Task: Assign Person0000000140 as Assignee of Issue Issue0000000349 in Backlog  in Scrum Project Project0000000070 in Jira. Assign Person0000000140 as Assignee of Issue Issue0000000350 in Backlog  in Scrum Project Project0000000070 in Jira. Create a Sprint called Sprint0000000205 in Scrum Project Project0000000069 in Jira. Create a Sprint called Sprint0000000206 in Scrum Project Project0000000069 in Jira. Create a Sprint called Sprint0000000207 in Scrum Project Project0000000069 in Jira
Action: Mouse moved to (1025, 471)
Screenshot: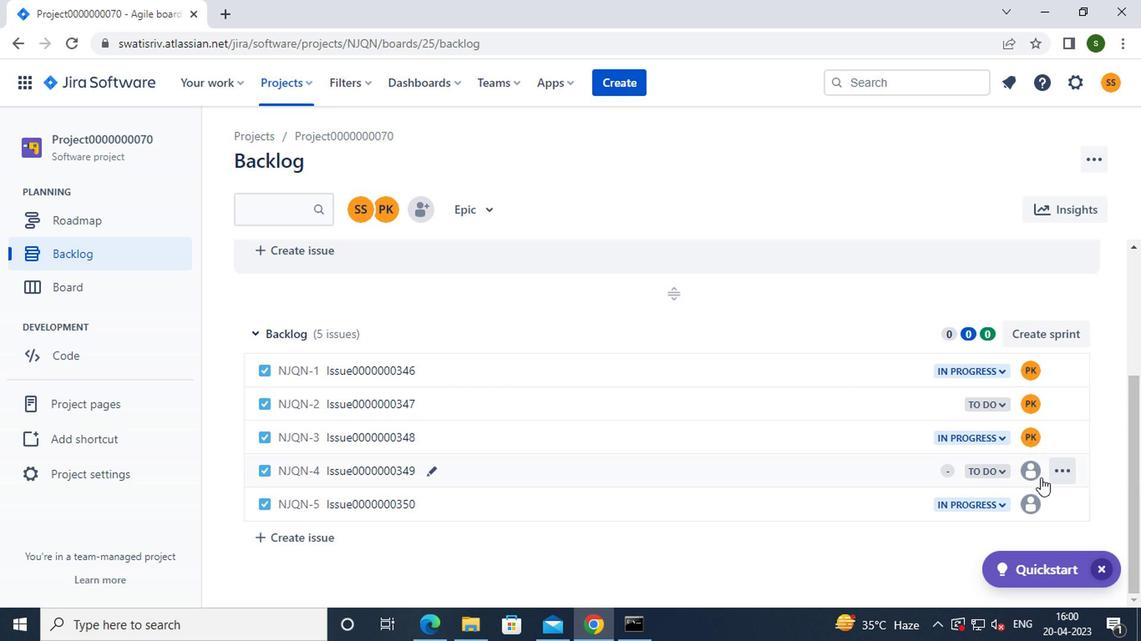 
Action: Mouse pressed left at (1025, 471)
Screenshot: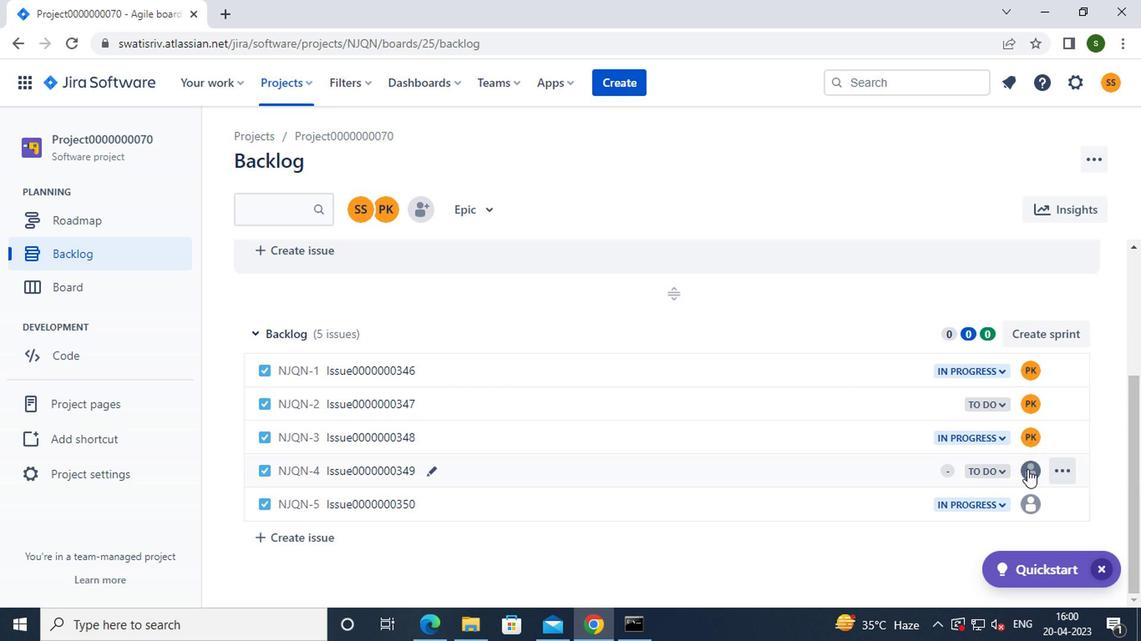 
Action: Mouse moved to (957, 480)
Screenshot: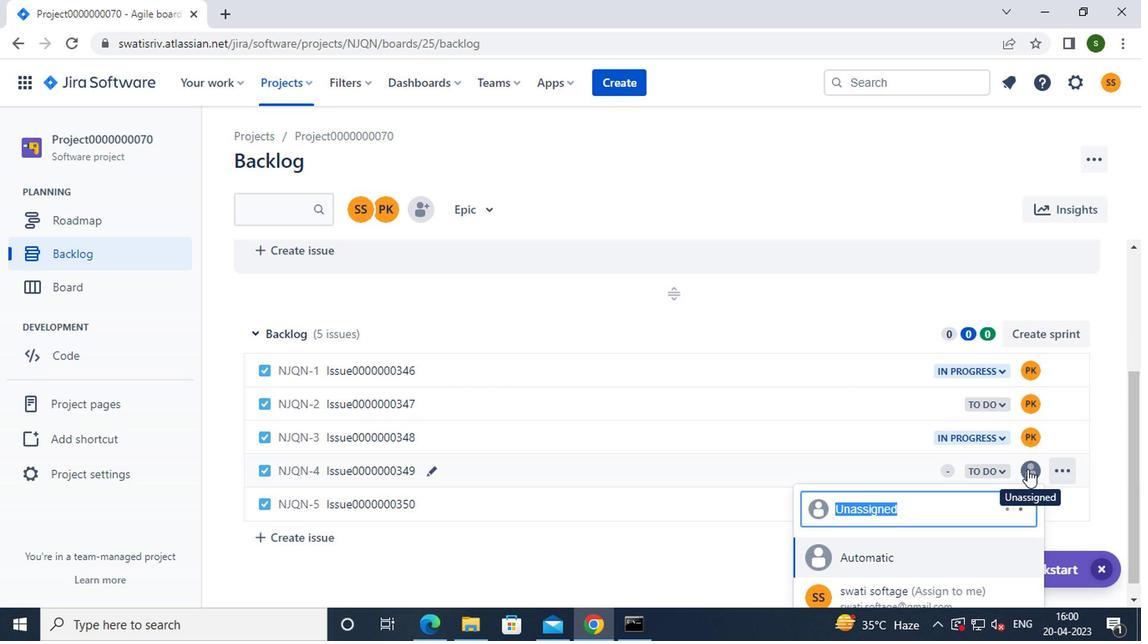 
Action: Mouse scrolled (957, 479) with delta (0, 0)
Screenshot: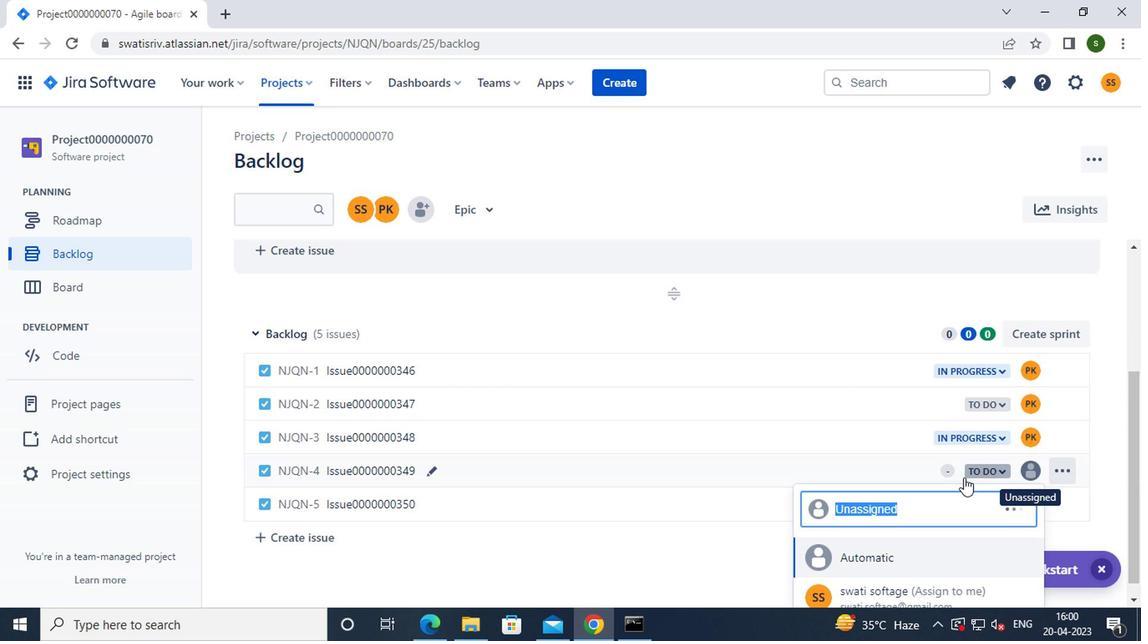 
Action: Mouse scrolled (957, 479) with delta (0, 0)
Screenshot: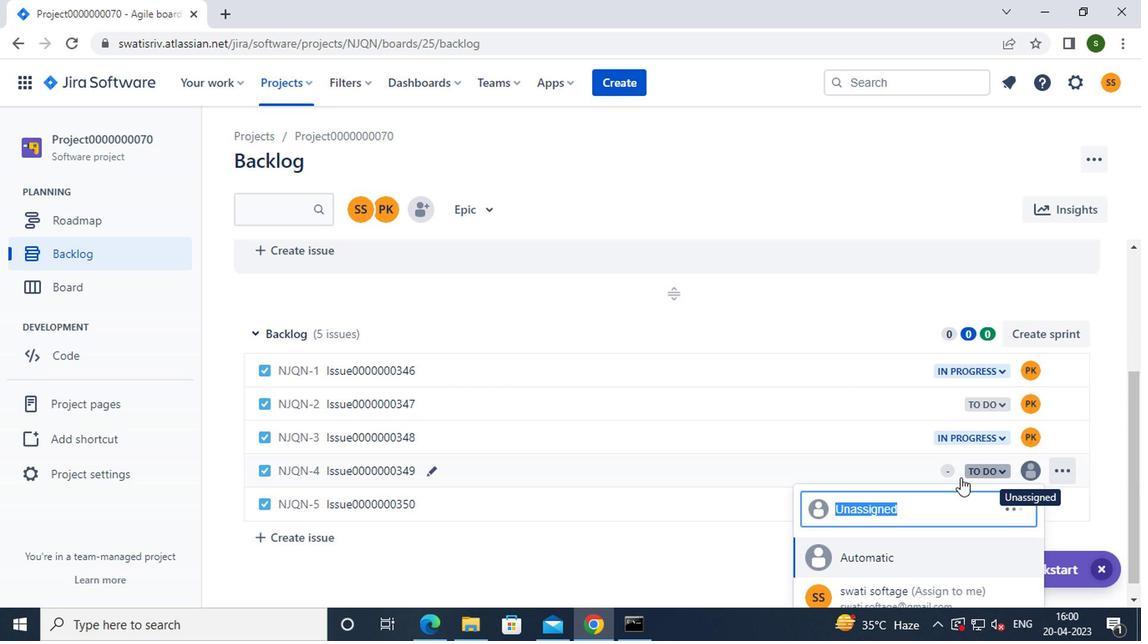 
Action: Mouse scrolled (957, 479) with delta (0, 0)
Screenshot: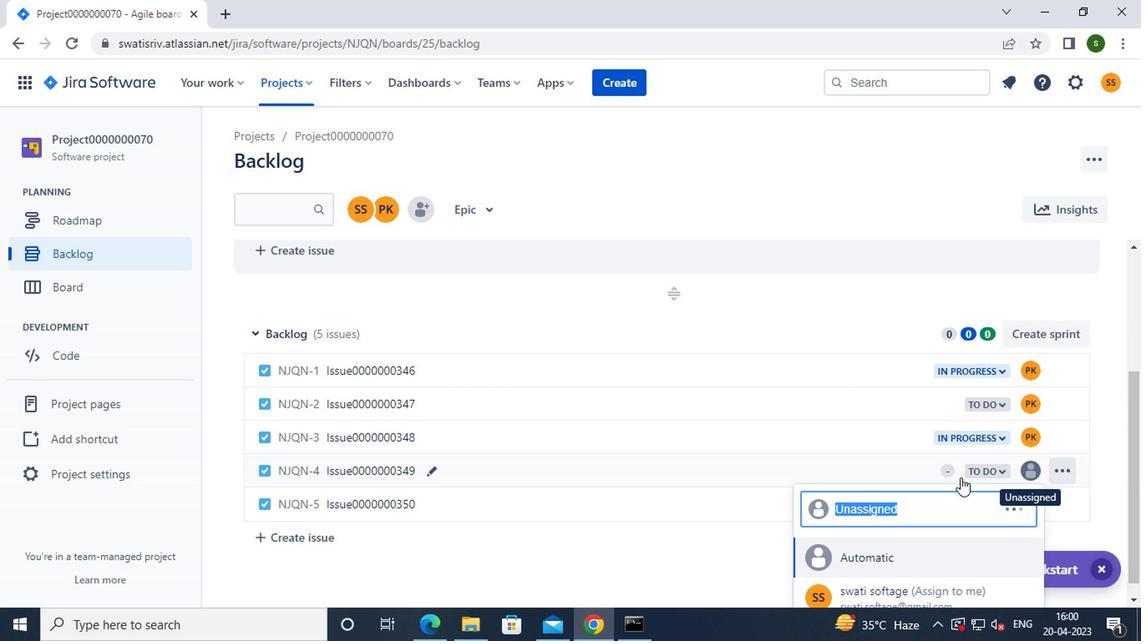 
Action: Mouse scrolled (957, 479) with delta (0, 0)
Screenshot: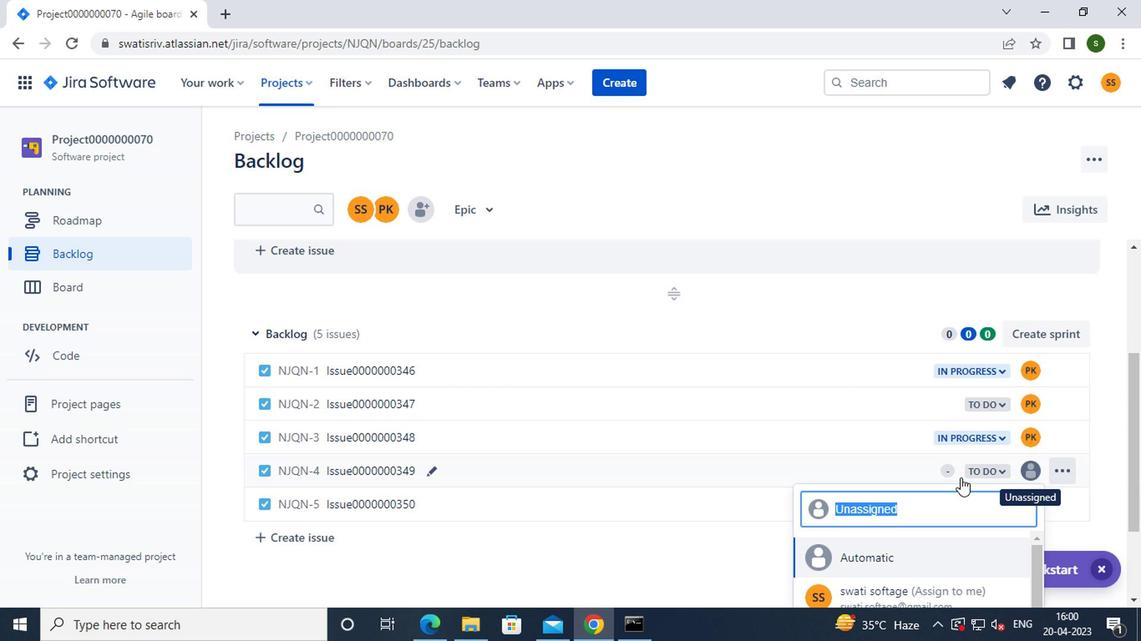 
Action: Mouse moved to (1034, 440)
Screenshot: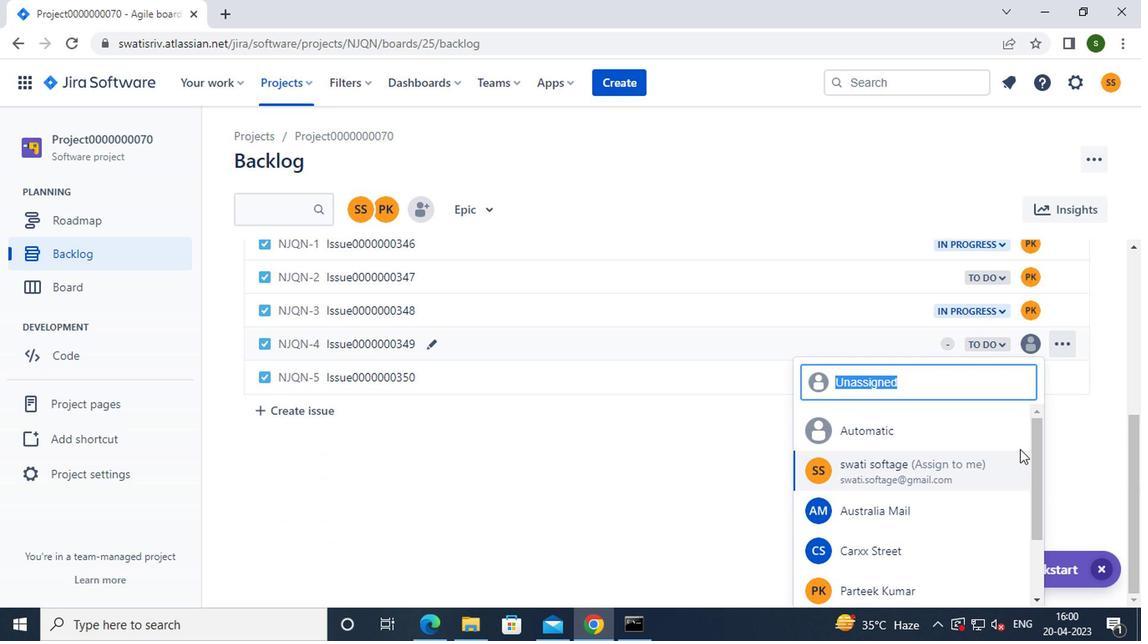 
Action: Mouse pressed left at (1034, 440)
Screenshot: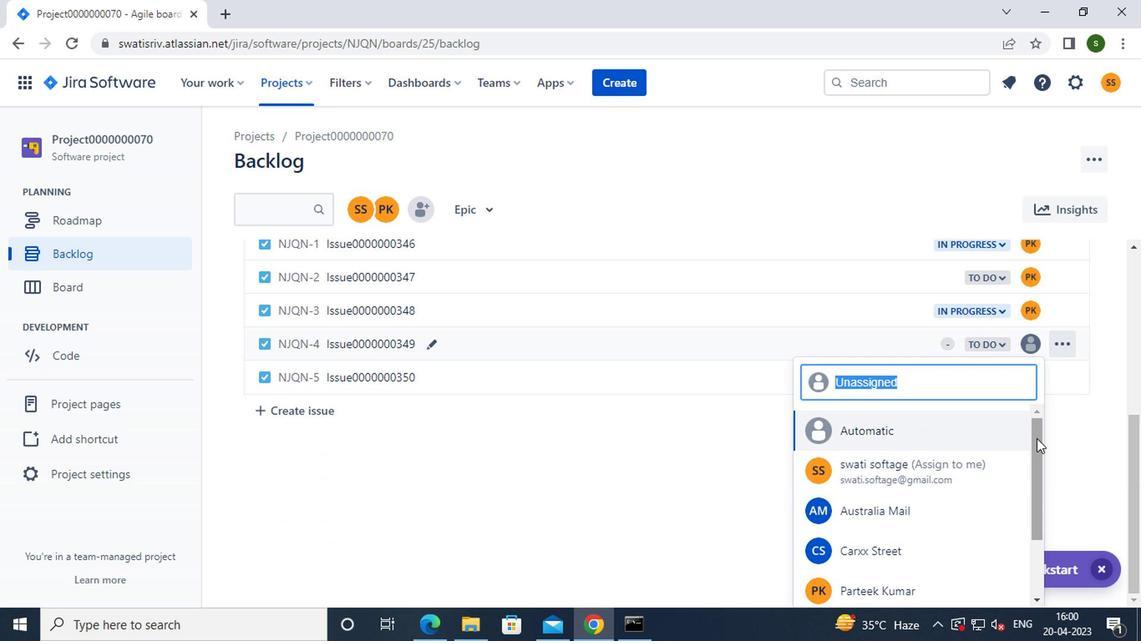 
Action: Mouse moved to (896, 578)
Screenshot: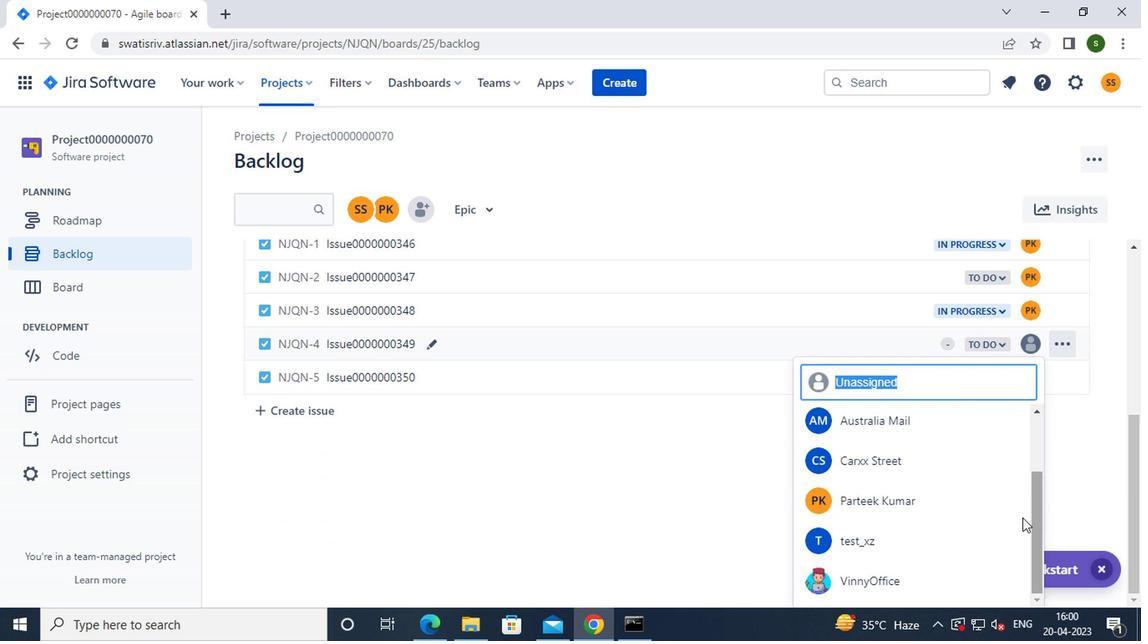
Action: Mouse pressed left at (896, 578)
Screenshot: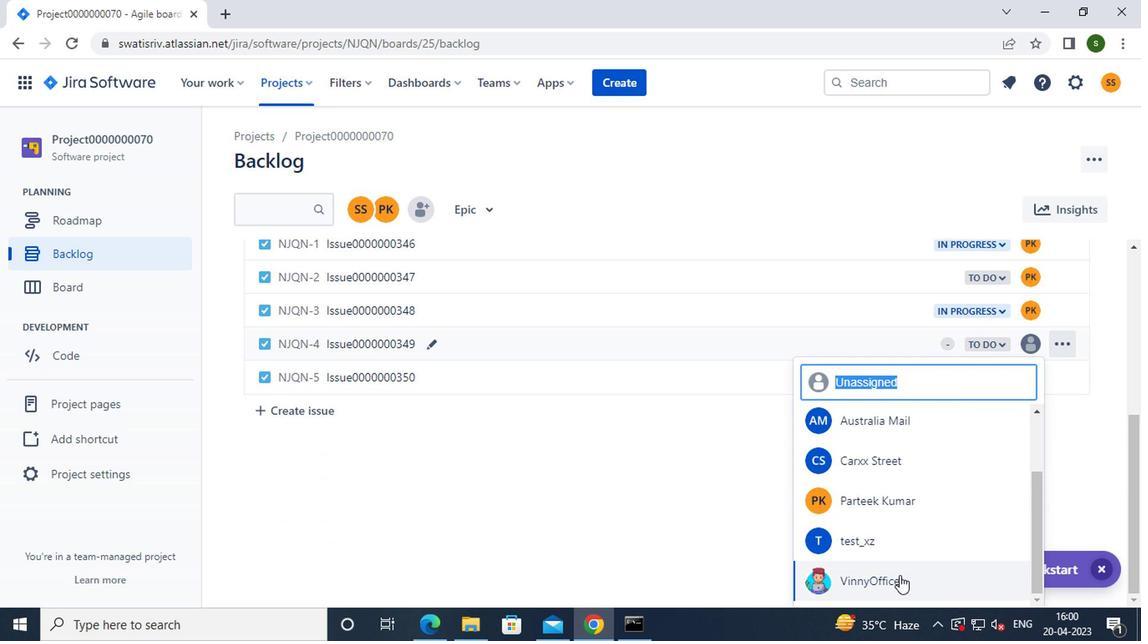 
Action: Mouse moved to (1029, 510)
Screenshot: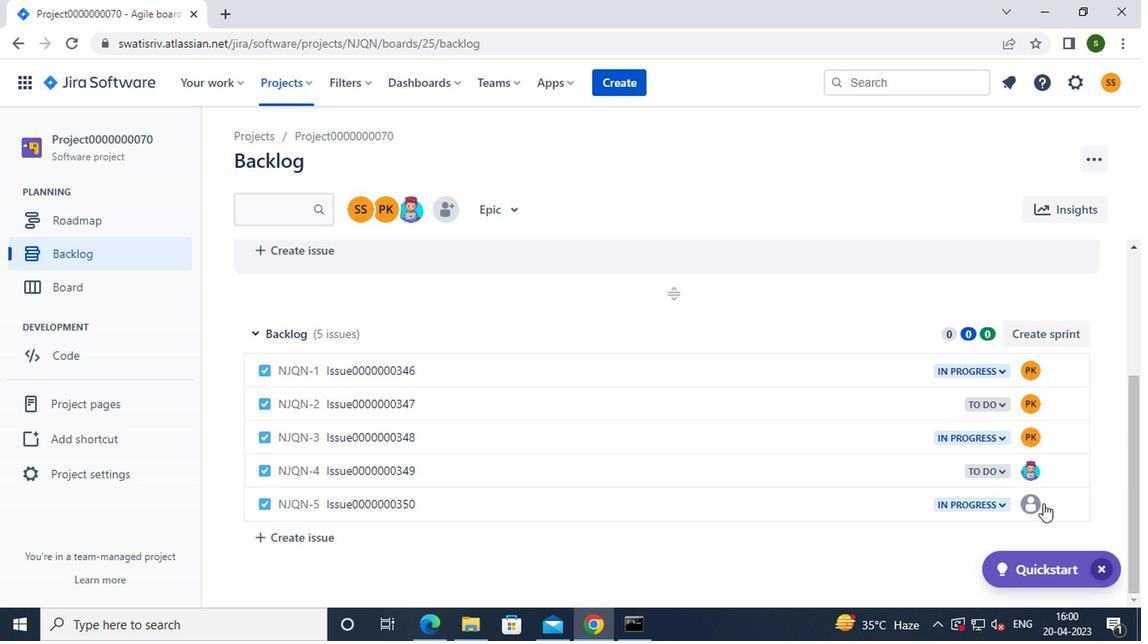 
Action: Mouse pressed left at (1029, 510)
Screenshot: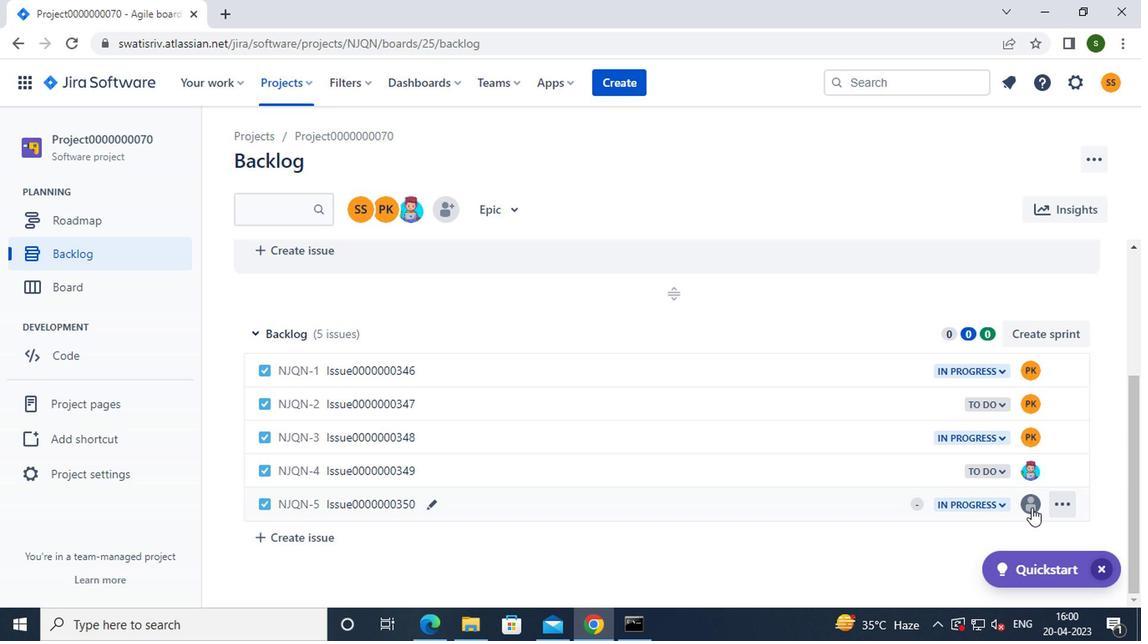 
Action: Mouse moved to (1138, 418)
Screenshot: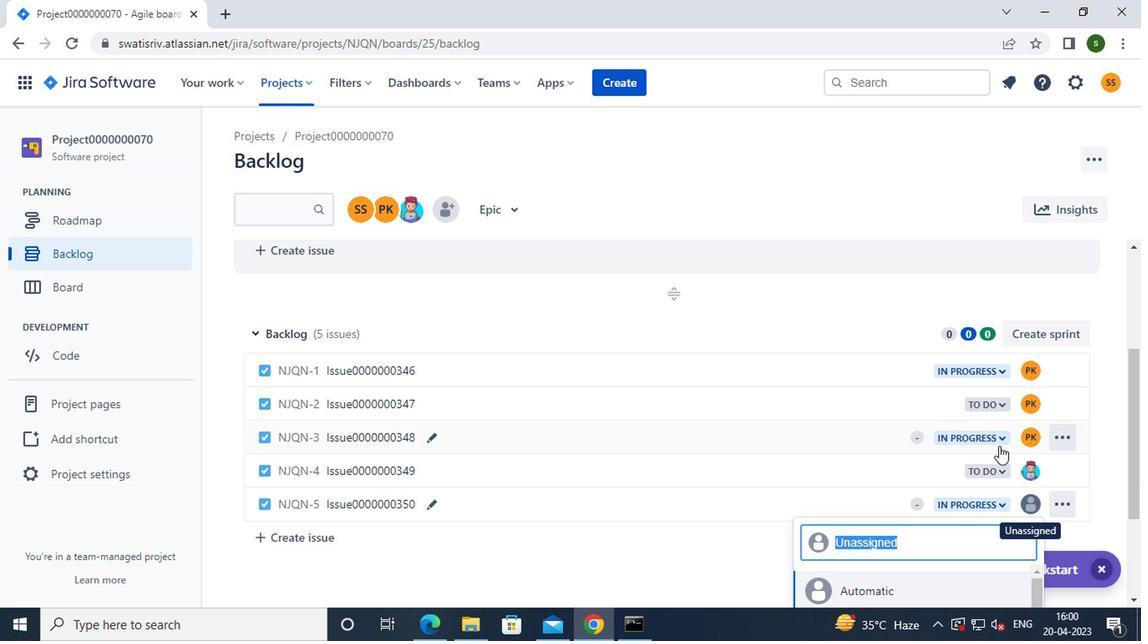 
Action: Mouse pressed left at (1138, 418)
Screenshot: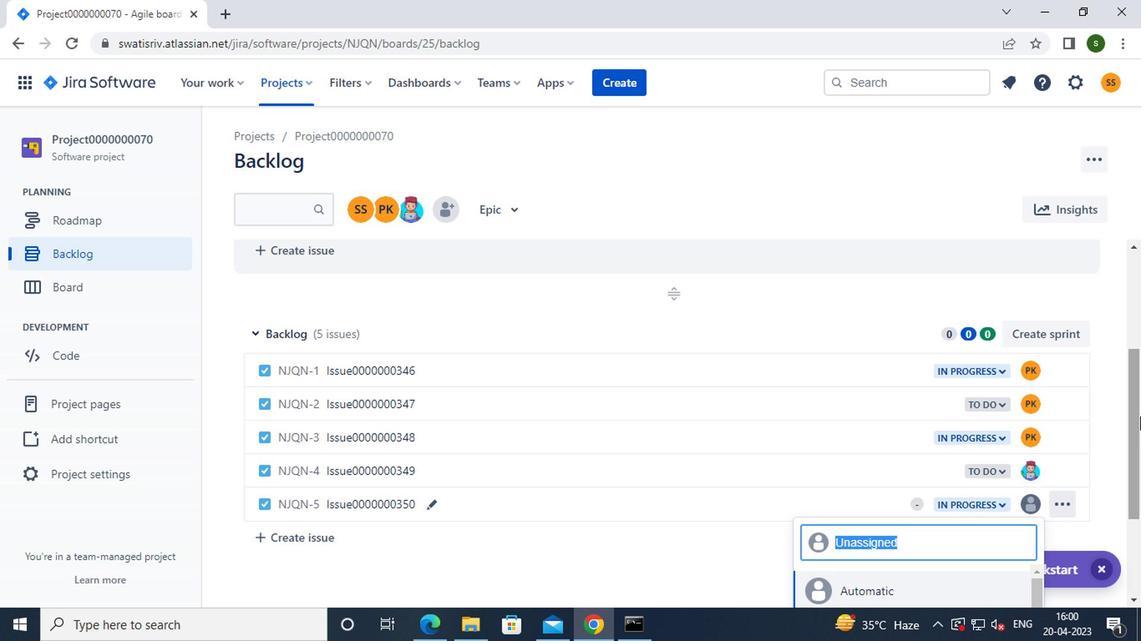 
Action: Mouse moved to (964, 518)
Screenshot: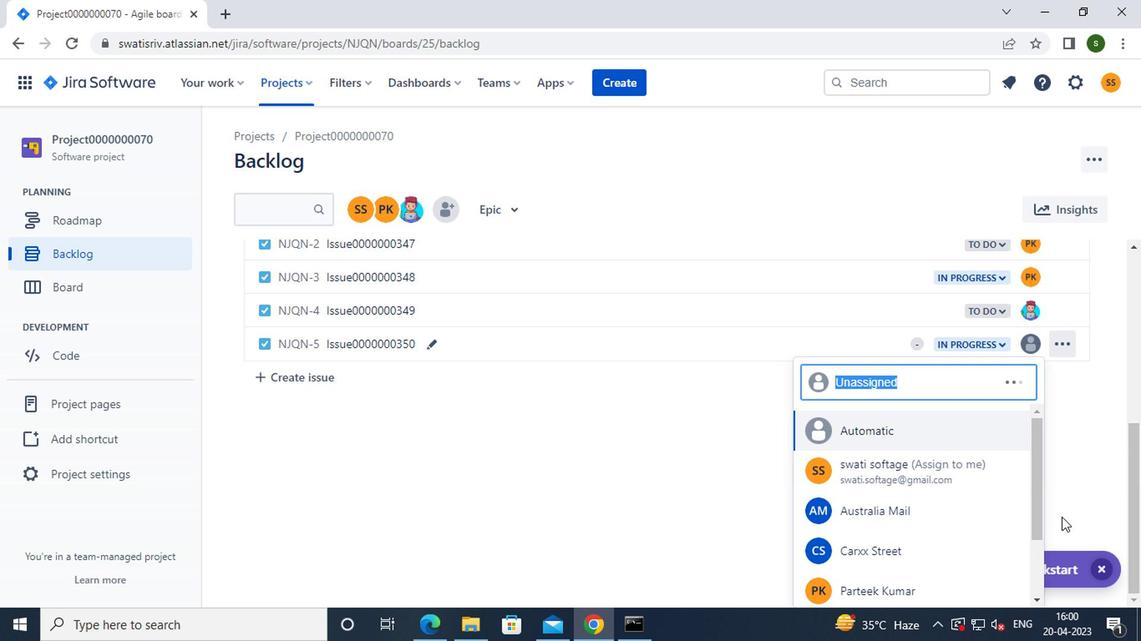 
Action: Mouse scrolled (964, 517) with delta (0, -1)
Screenshot: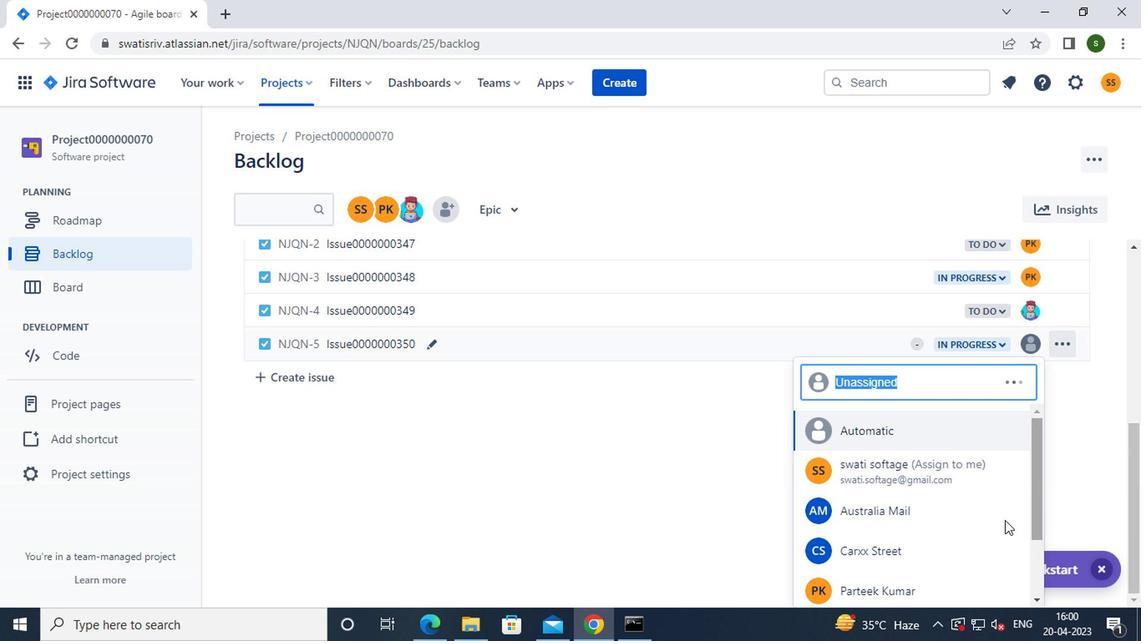 
Action: Mouse scrolled (964, 517) with delta (0, -1)
Screenshot: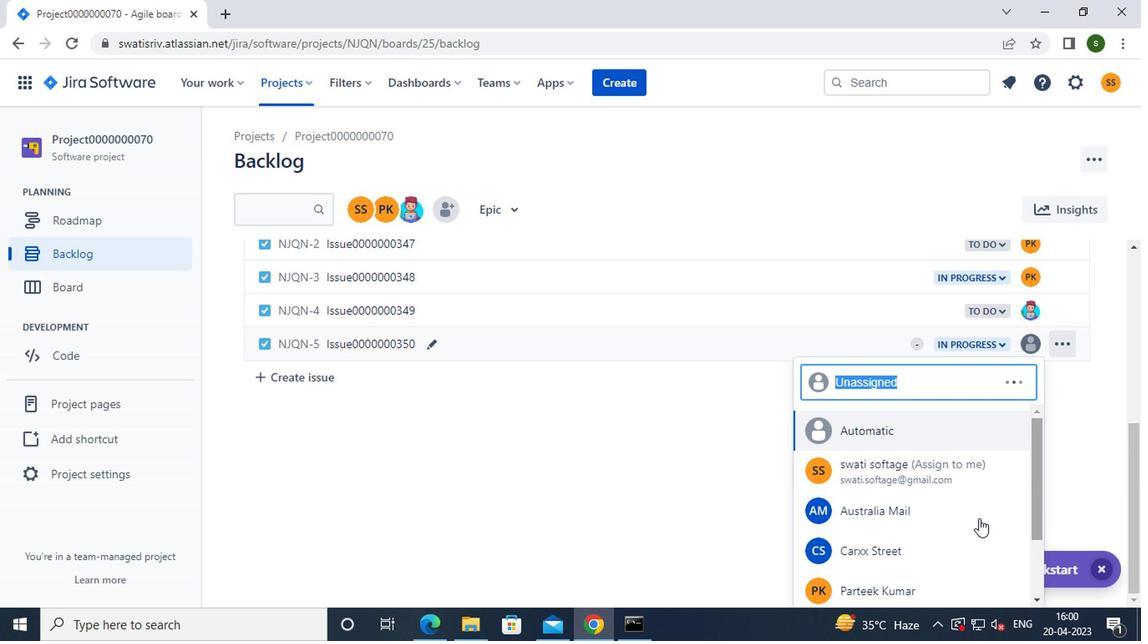 
Action: Mouse scrolled (964, 517) with delta (0, -1)
Screenshot: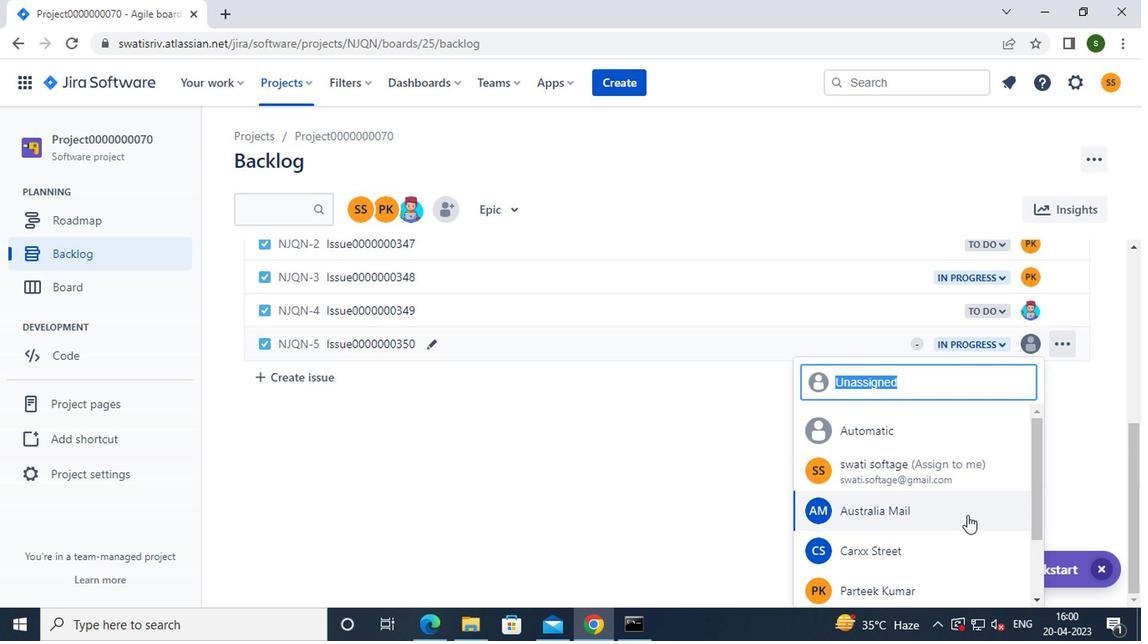 
Action: Mouse scrolled (964, 517) with delta (0, -1)
Screenshot: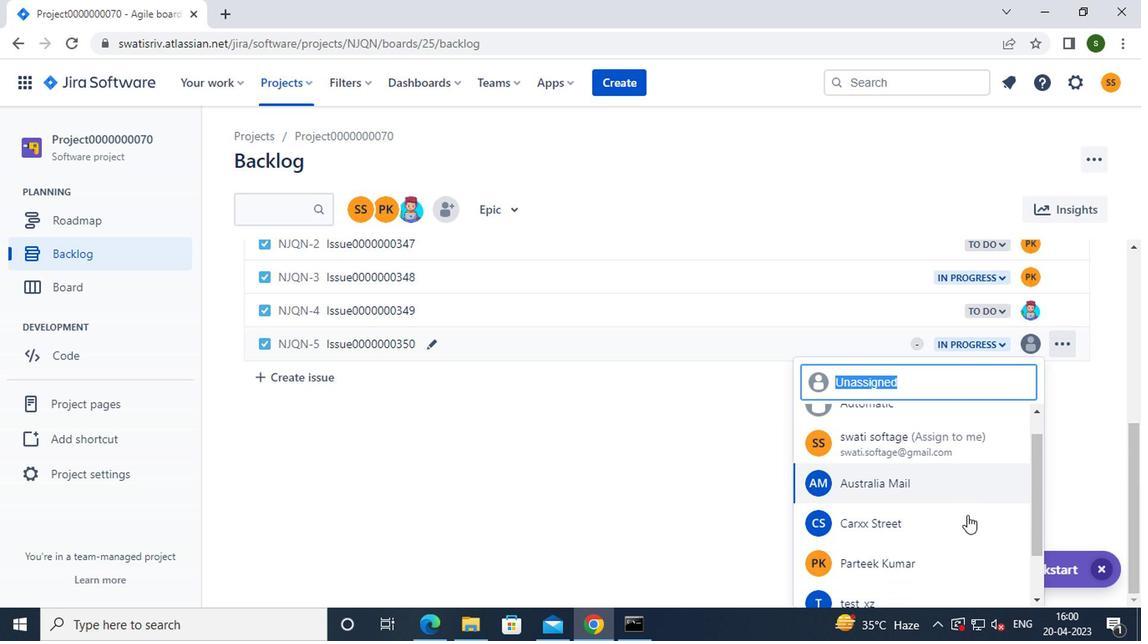
Action: Mouse scrolled (964, 517) with delta (0, -1)
Screenshot: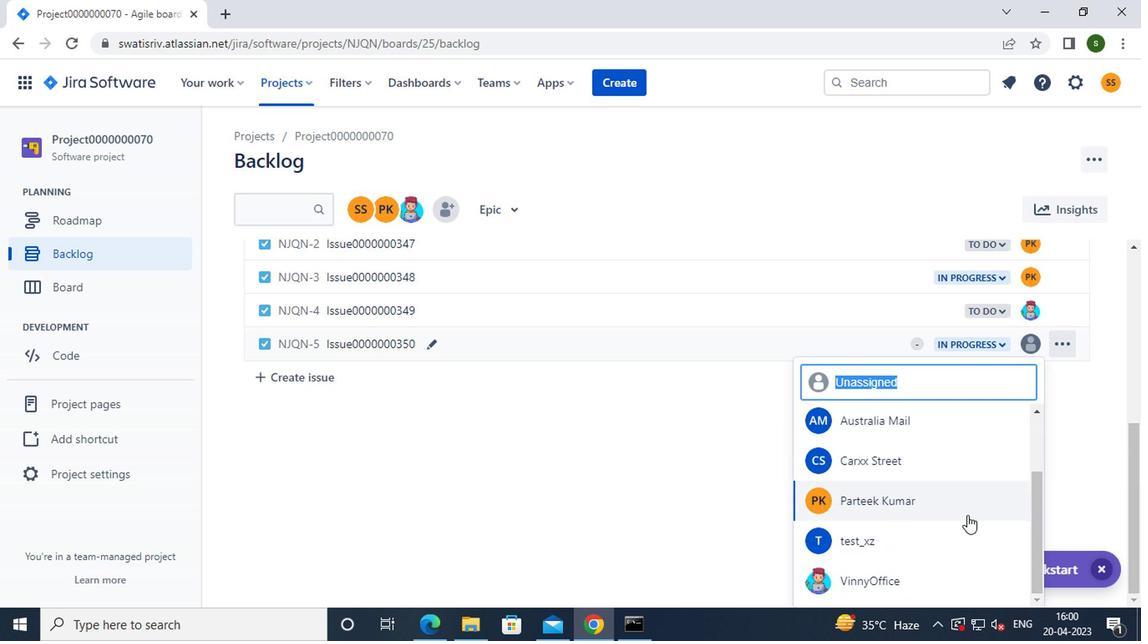 
Action: Mouse moved to (899, 586)
Screenshot: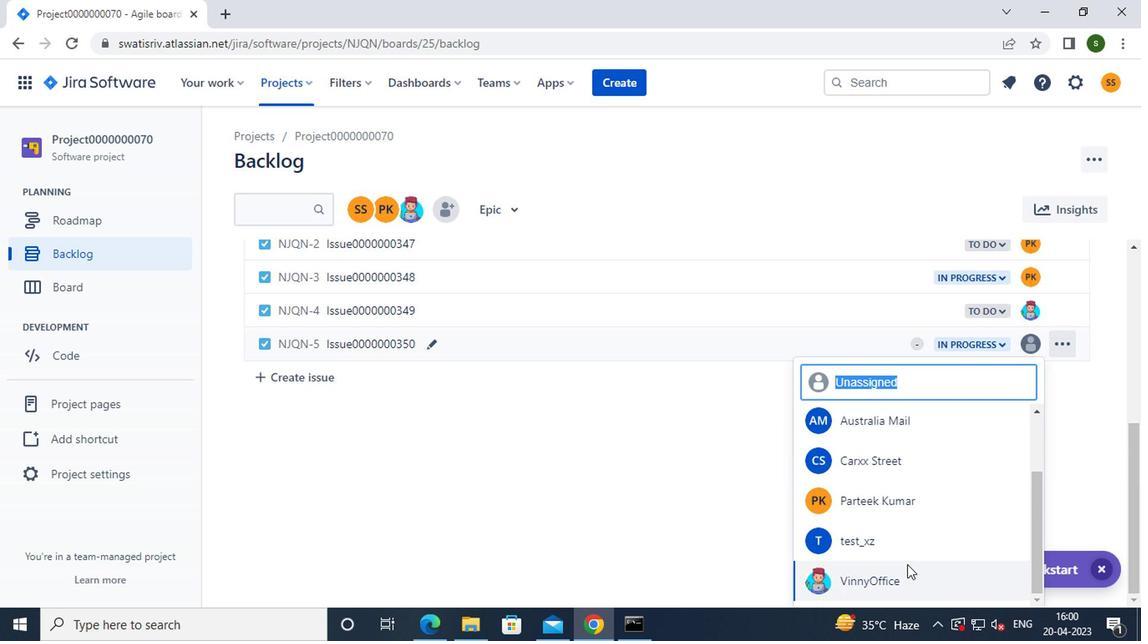
Action: Mouse pressed left at (899, 586)
Screenshot: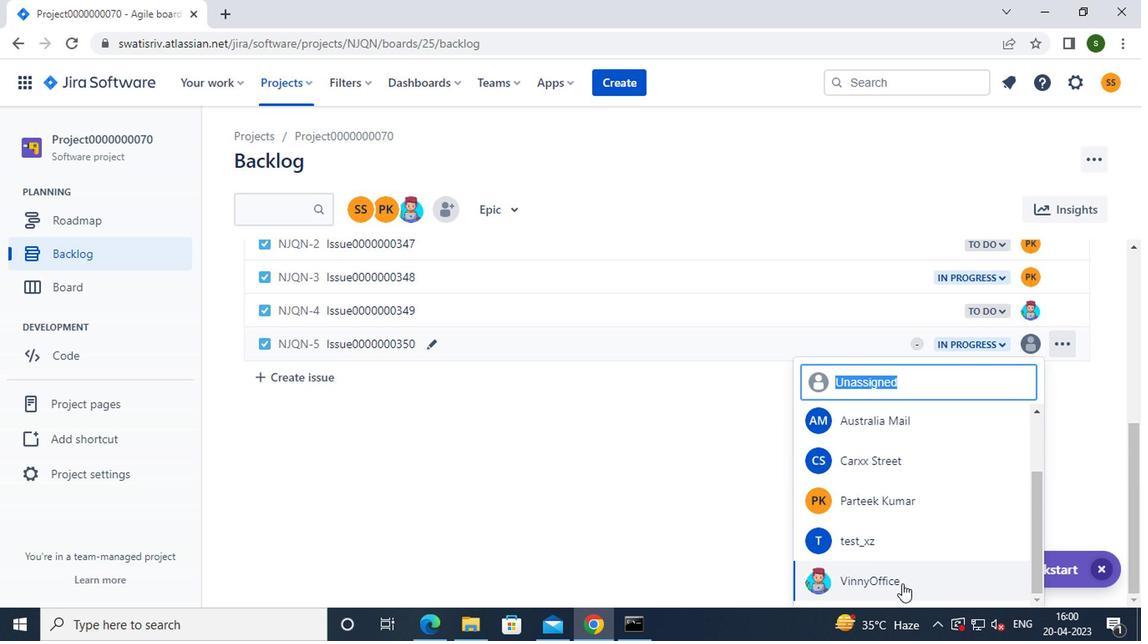 
Action: Mouse moved to (291, 88)
Screenshot: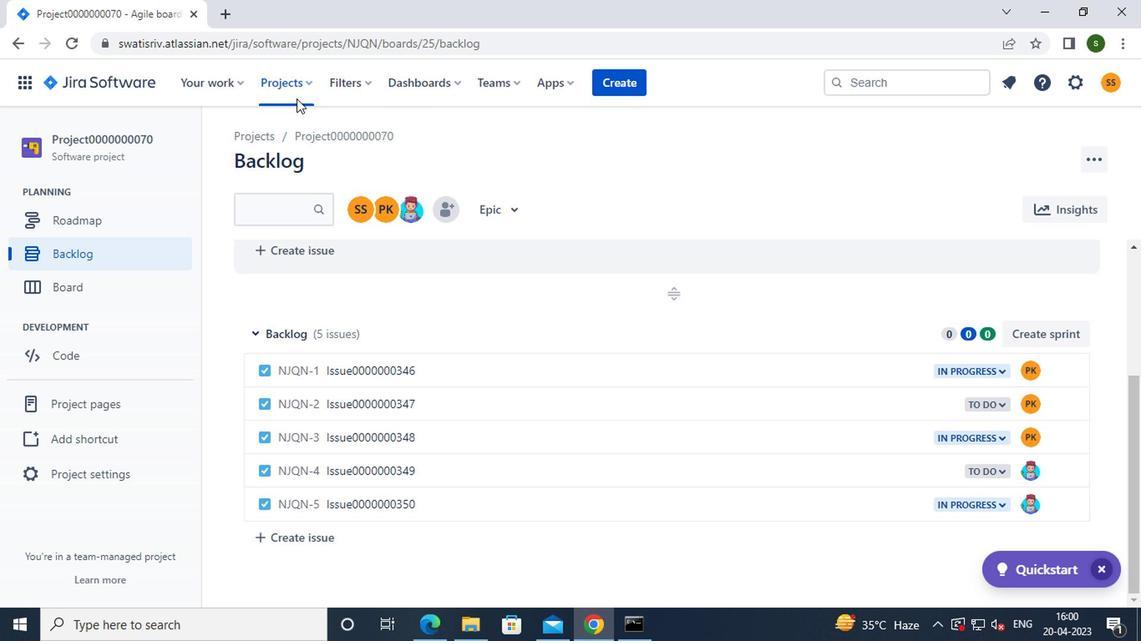 
Action: Mouse pressed left at (291, 88)
Screenshot: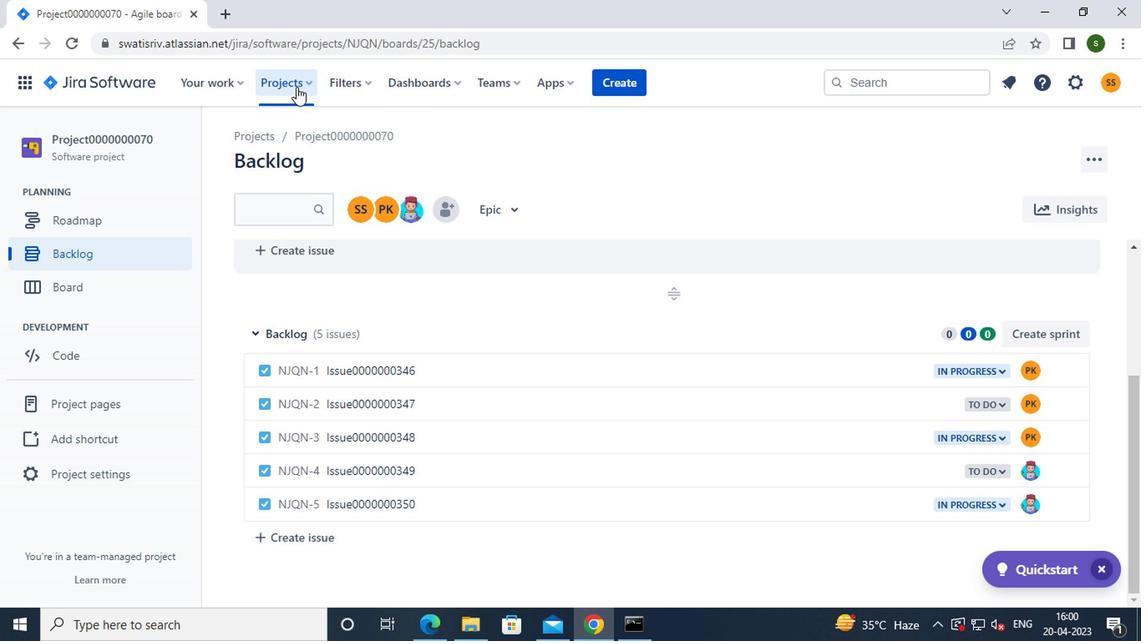 
Action: Mouse moved to (356, 207)
Screenshot: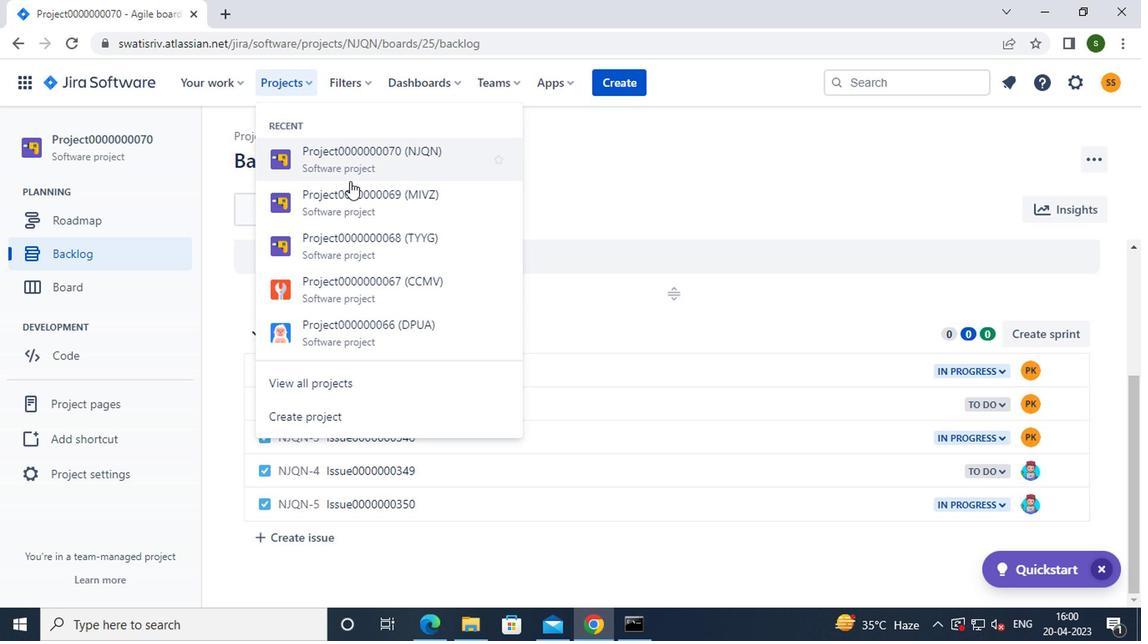 
Action: Mouse pressed left at (356, 207)
Screenshot: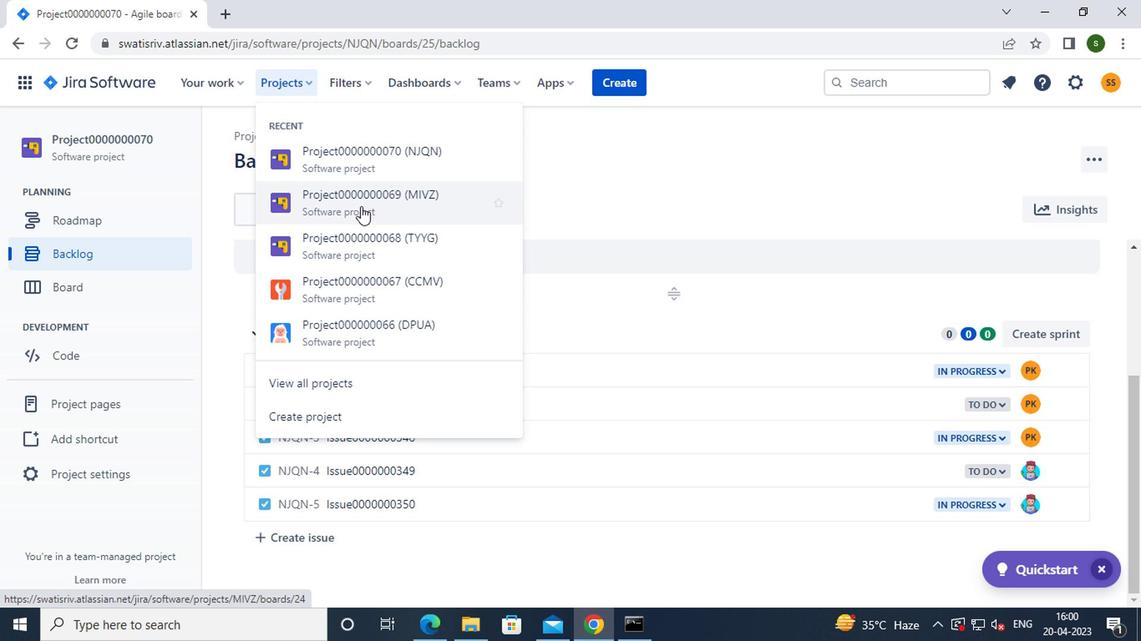 
Action: Mouse moved to (70, 252)
Screenshot: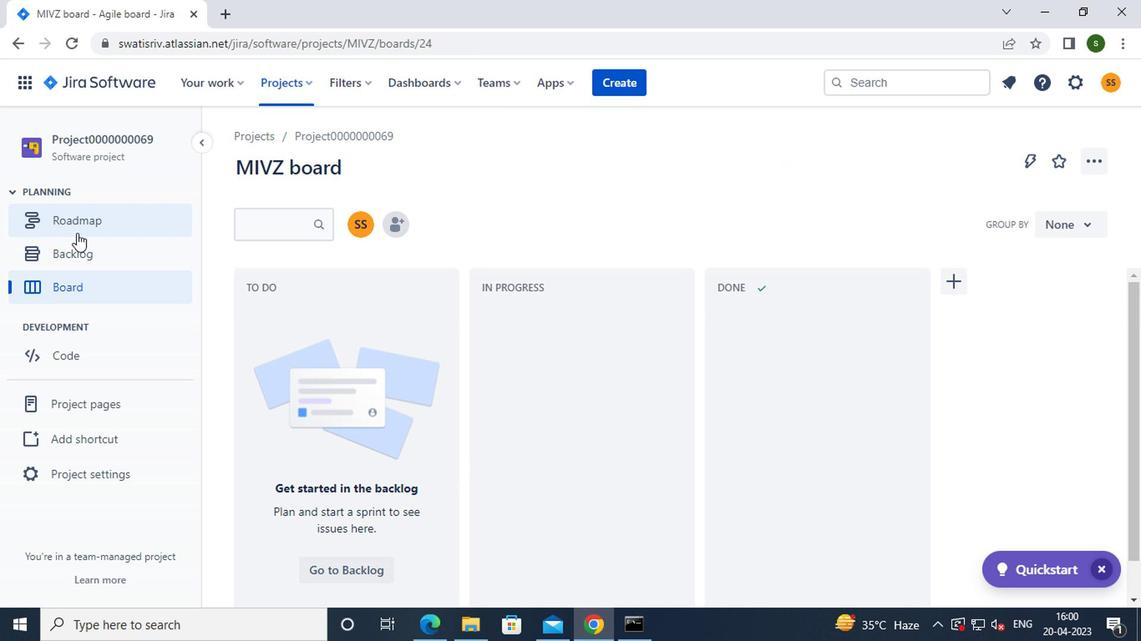 
Action: Mouse pressed left at (70, 252)
Screenshot: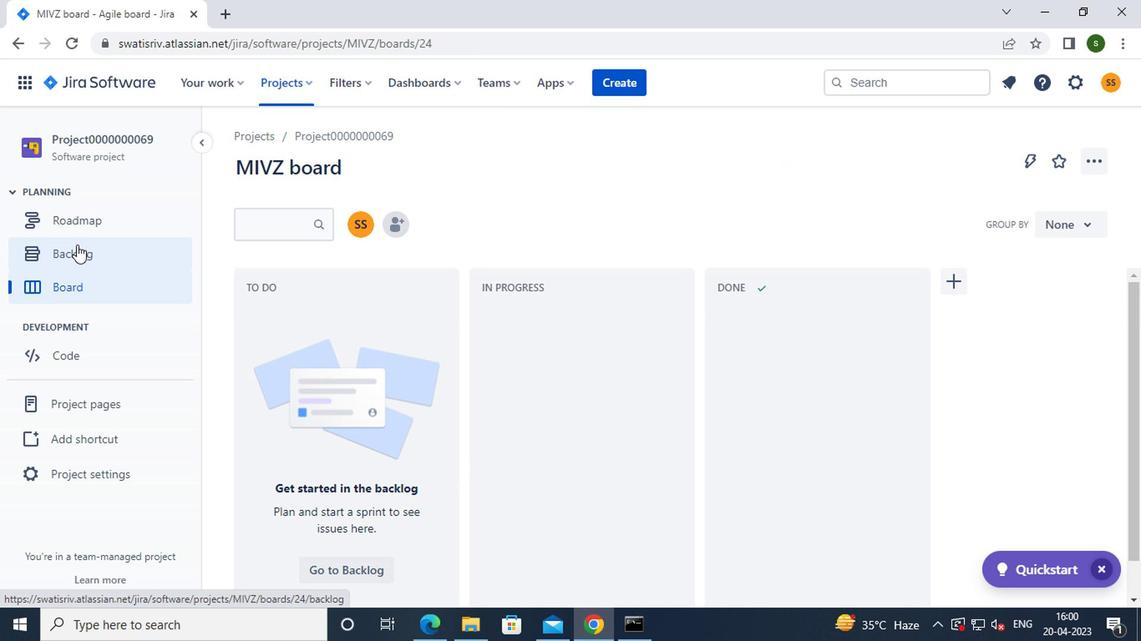 
Action: Mouse moved to (1050, 541)
Screenshot: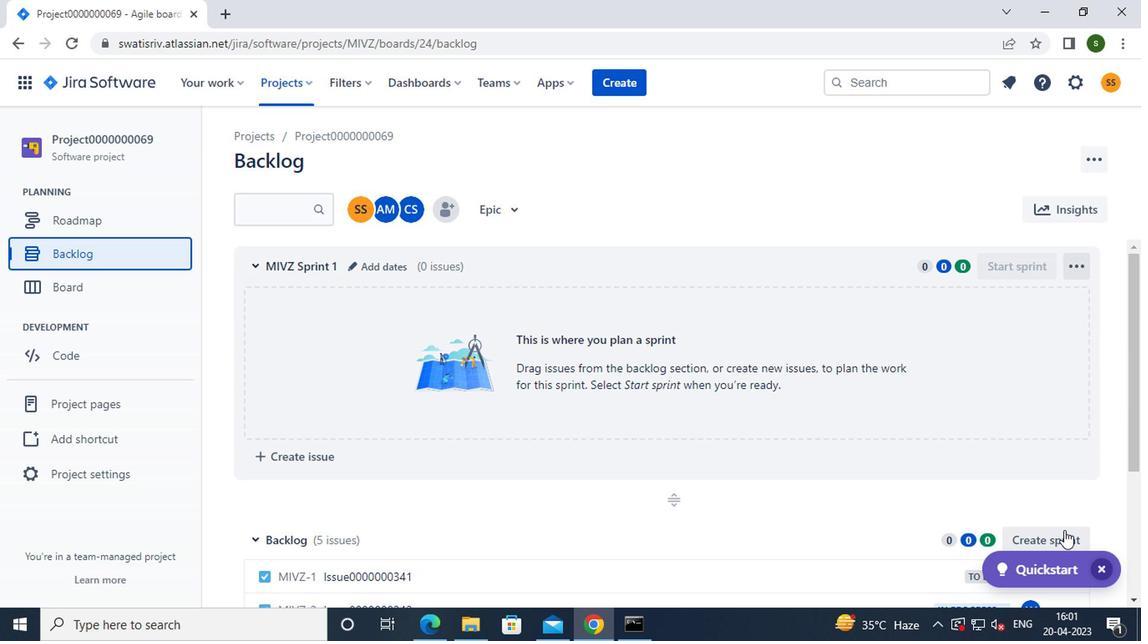 
Action: Mouse pressed left at (1050, 541)
Screenshot: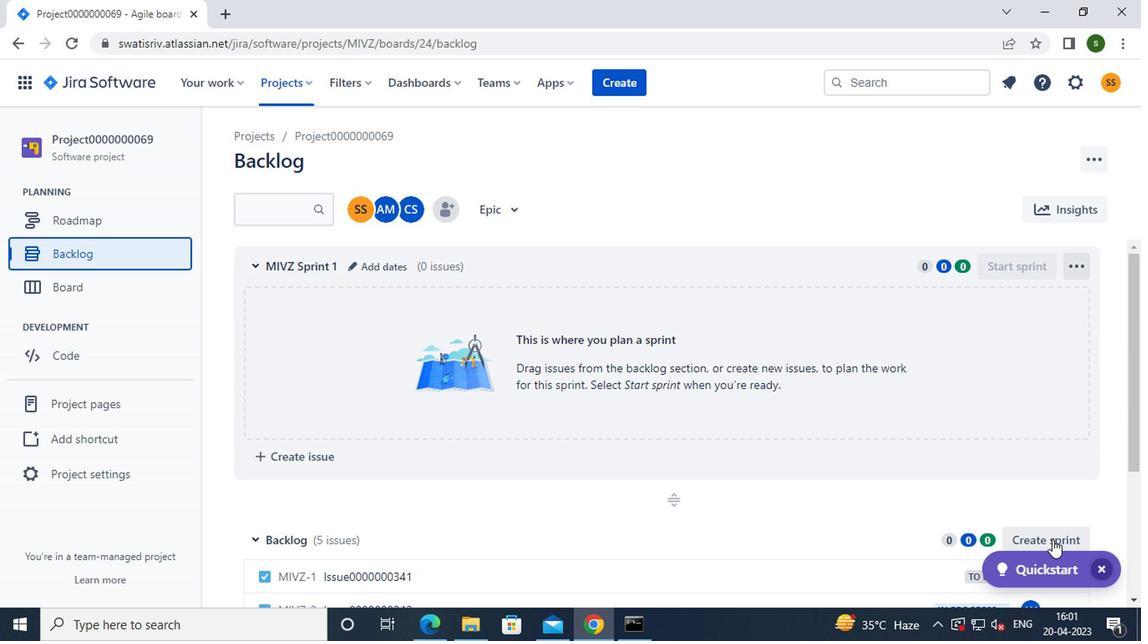 
Action: Mouse moved to (1072, 541)
Screenshot: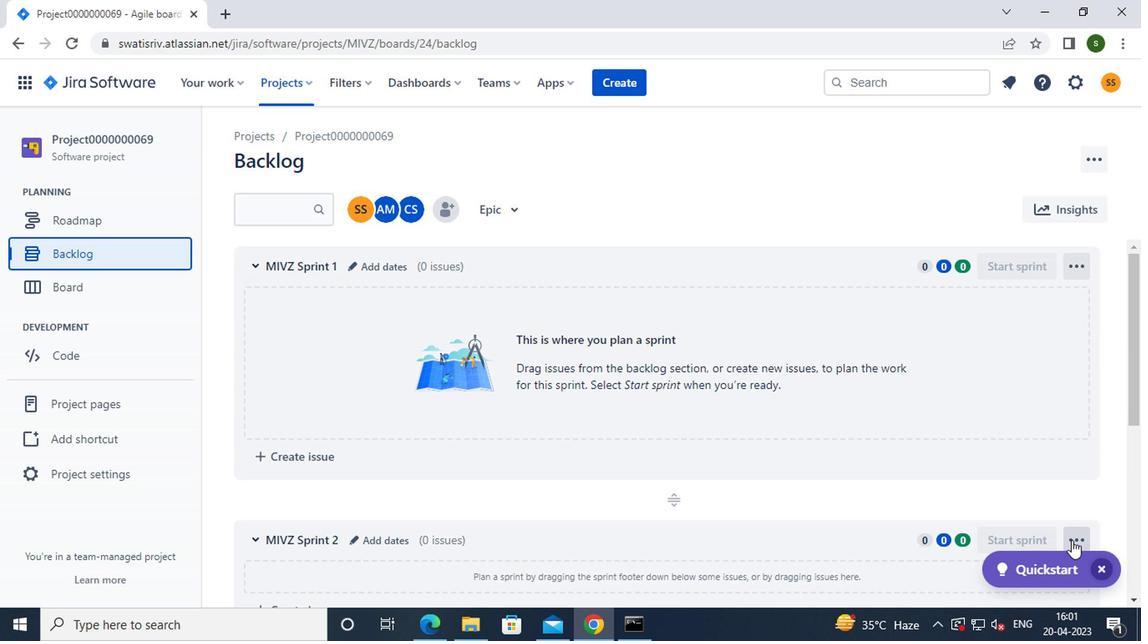 
Action: Mouse pressed left at (1072, 541)
Screenshot: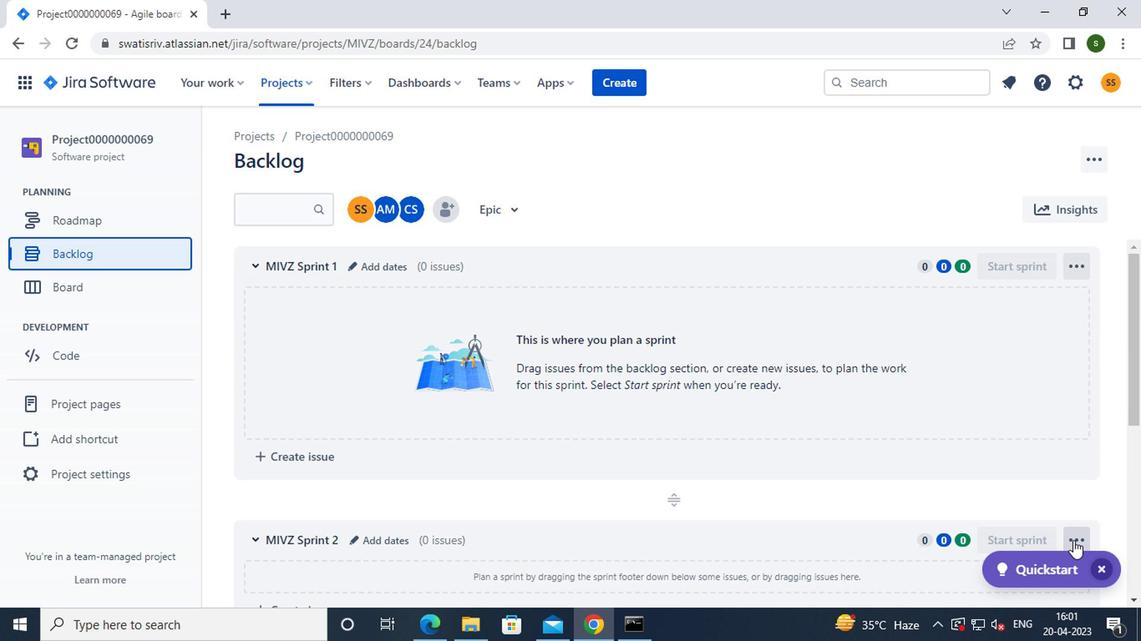 
Action: Mouse moved to (1039, 486)
Screenshot: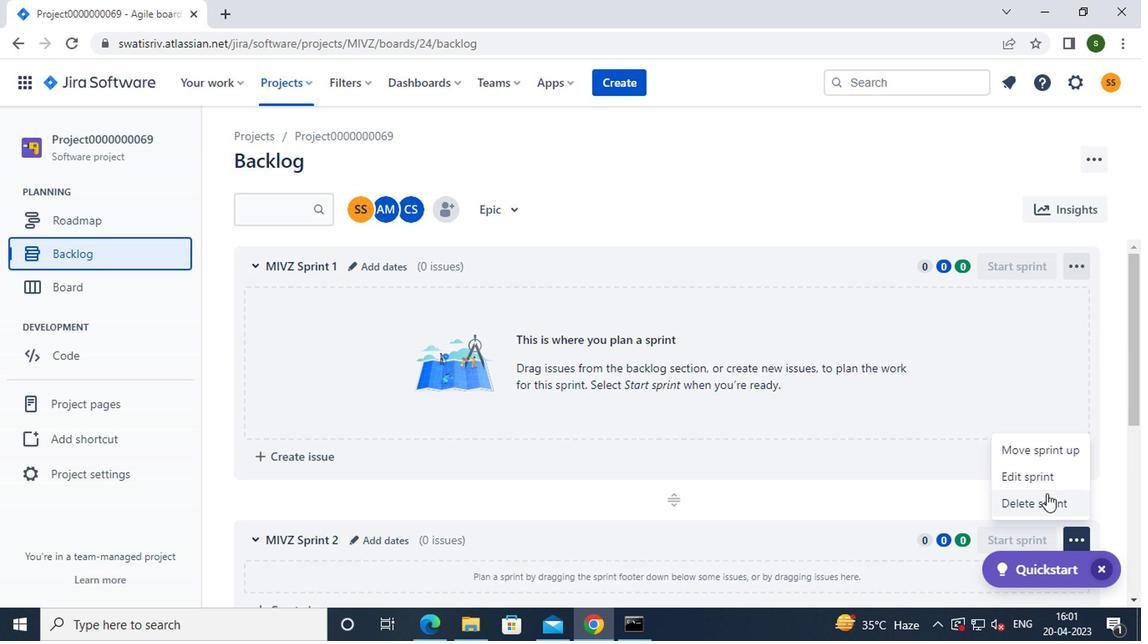 
Action: Mouse pressed left at (1039, 486)
Screenshot: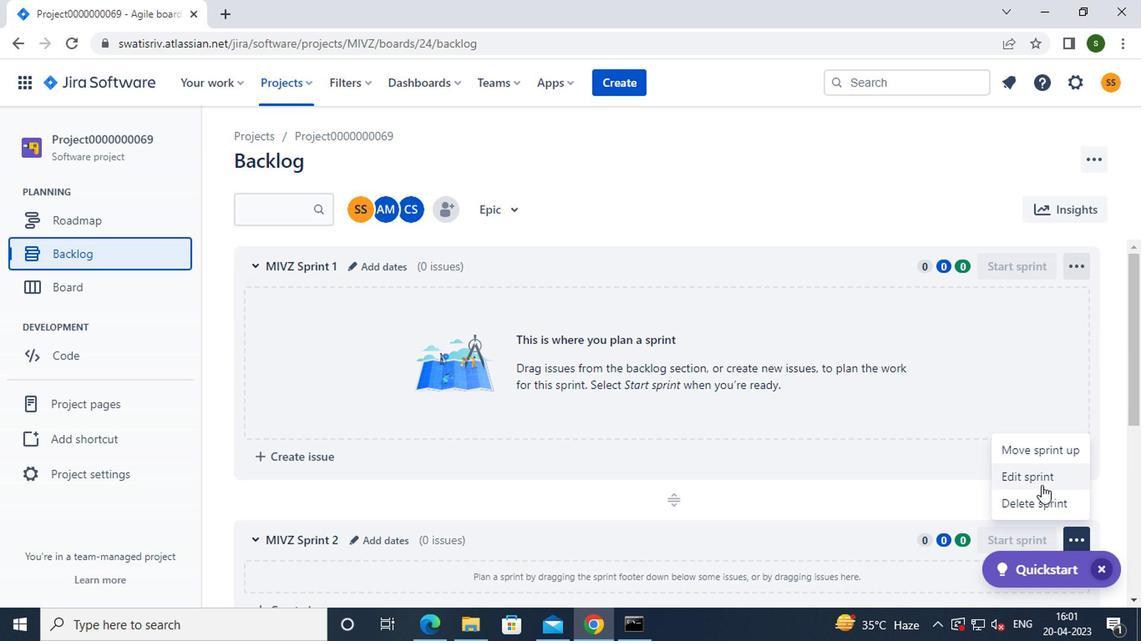 
Action: Mouse moved to (428, 215)
Screenshot: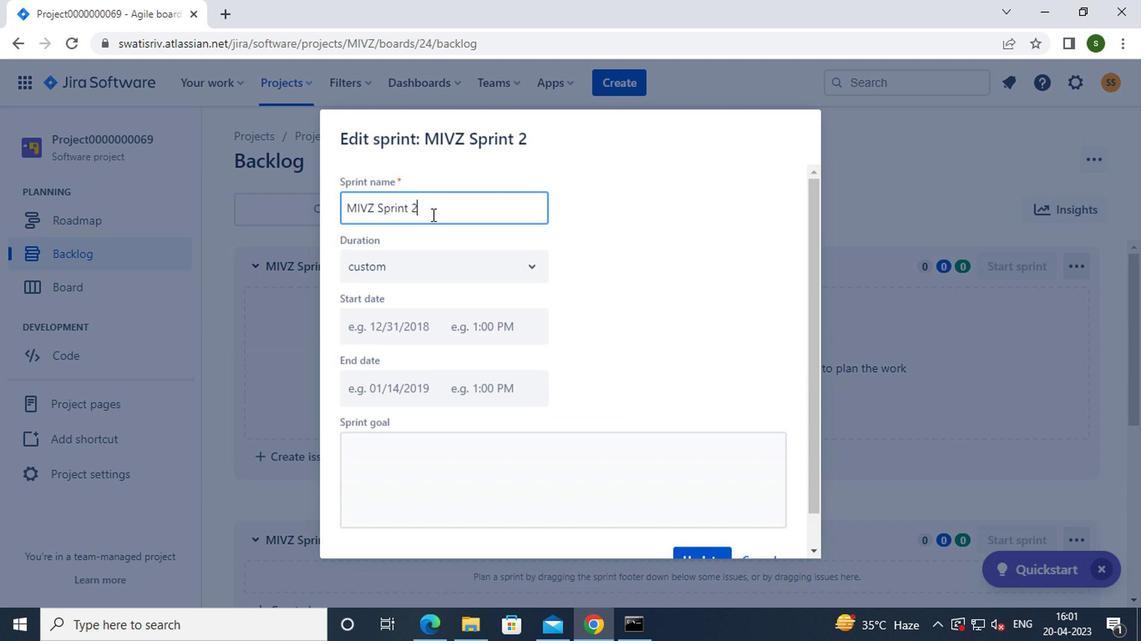 
Action: Key pressed <Key.backspace><Key.backspace><Key.backspace><Key.backspace><Key.backspace><Key.backspace><Key.backspace><Key.backspace><Key.backspace><Key.backspace><Key.backspace><Key.backspace><Key.backspace><Key.backspace><Key.backspace><Key.backspace>s<Key.caps_lock>print0000000205
Screenshot: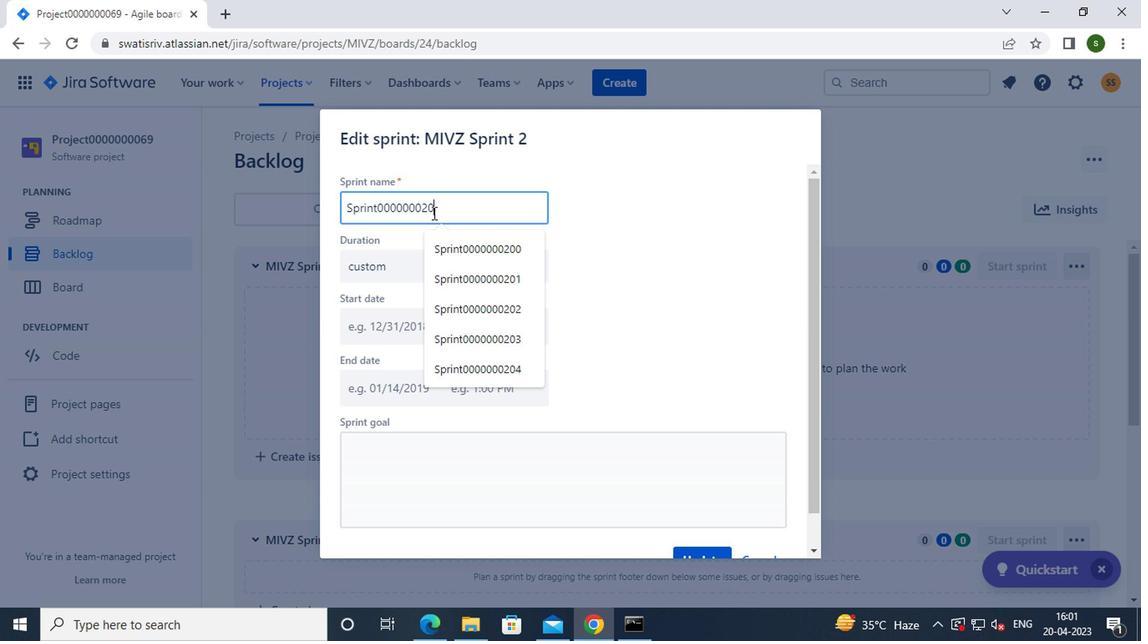 
Action: Mouse moved to (698, 492)
Screenshot: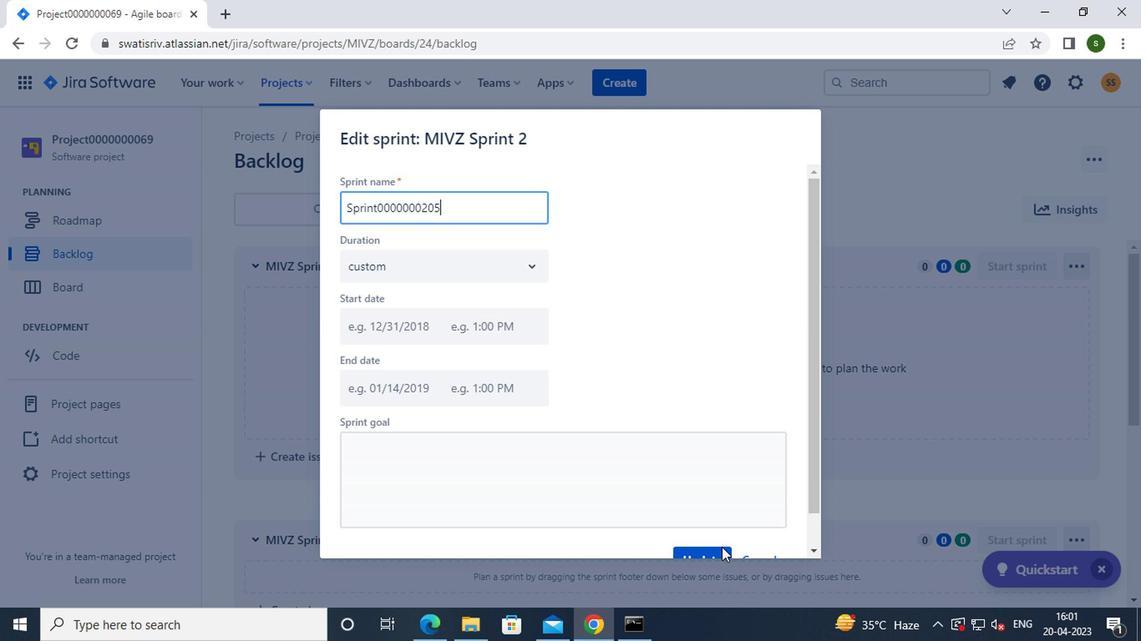 
Action: Mouse scrolled (698, 490) with delta (0, -1)
Screenshot: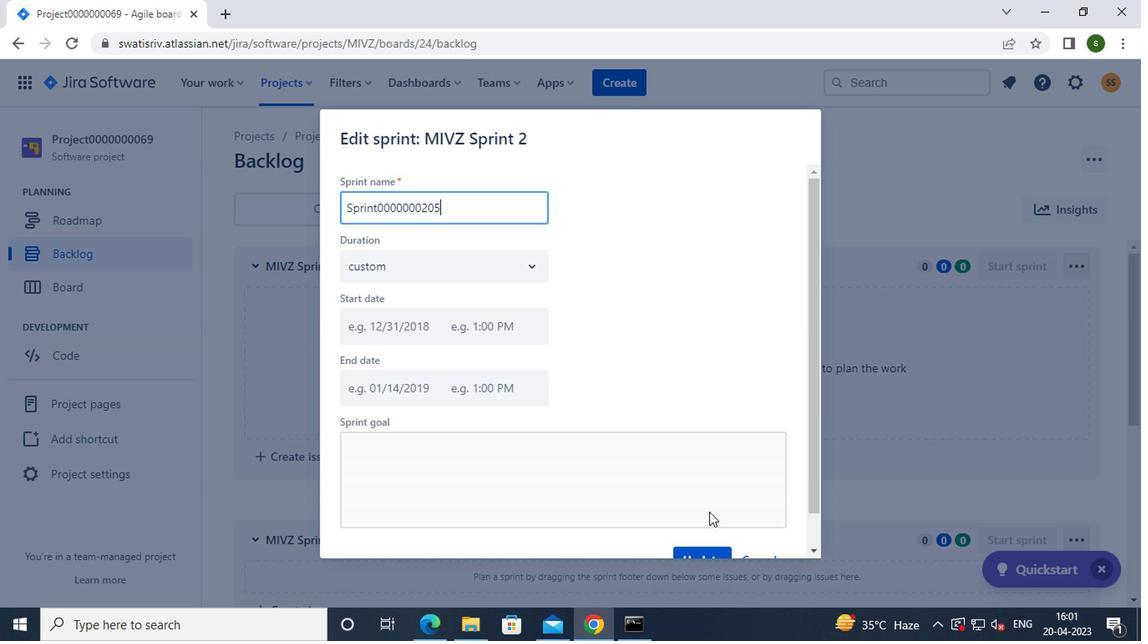 
Action: Mouse scrolled (698, 490) with delta (0, -1)
Screenshot: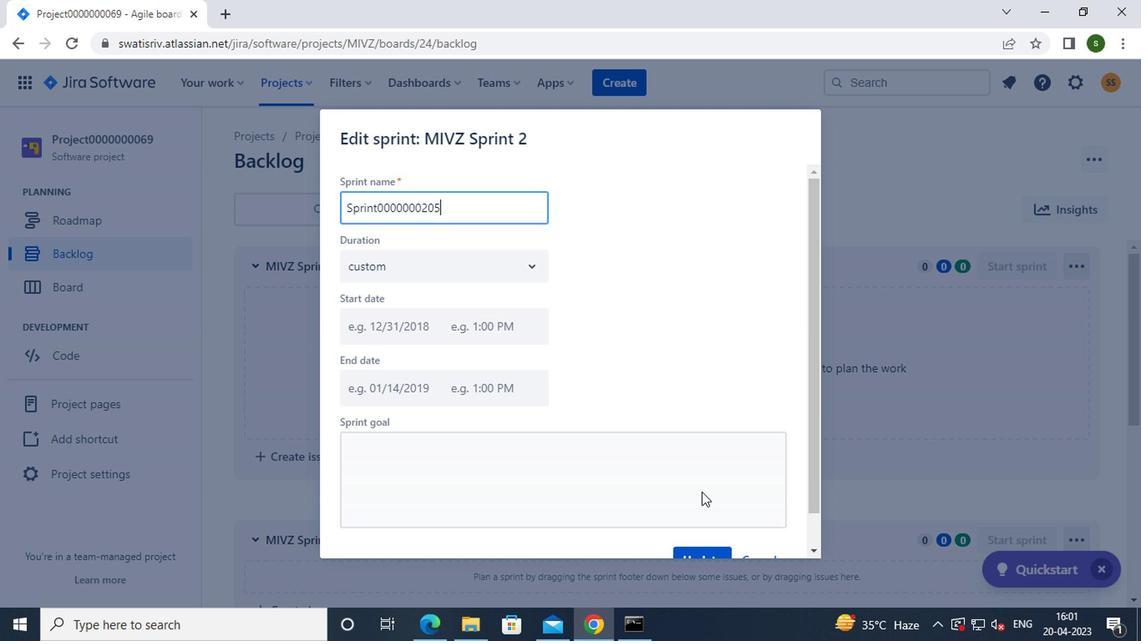 
Action: Mouse moved to (698, 520)
Screenshot: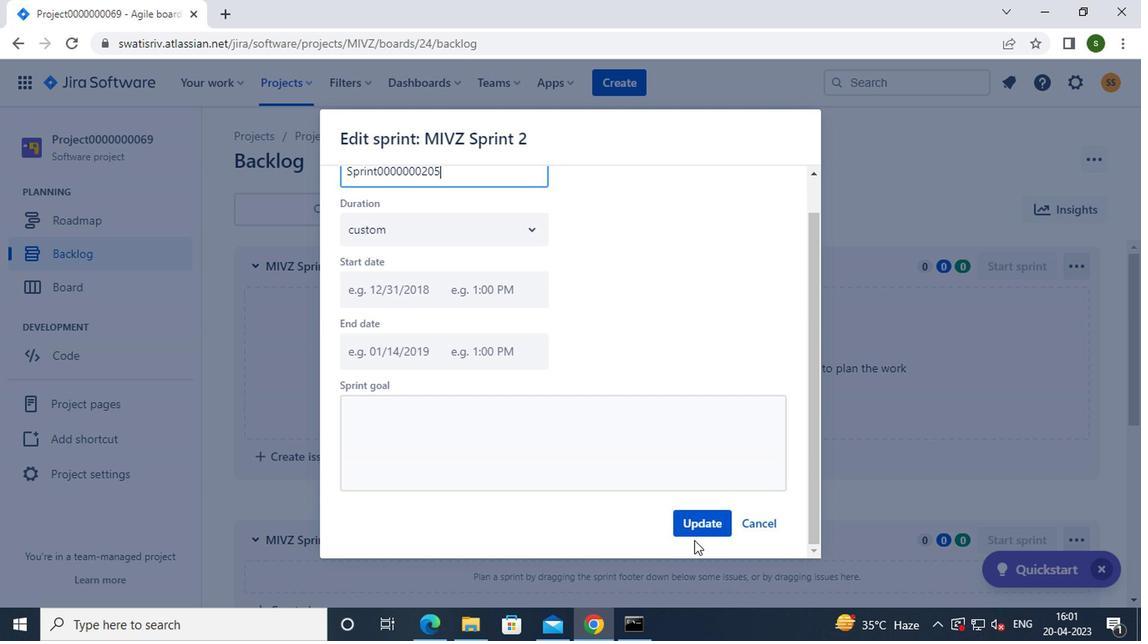 
Action: Mouse pressed left at (698, 520)
Screenshot: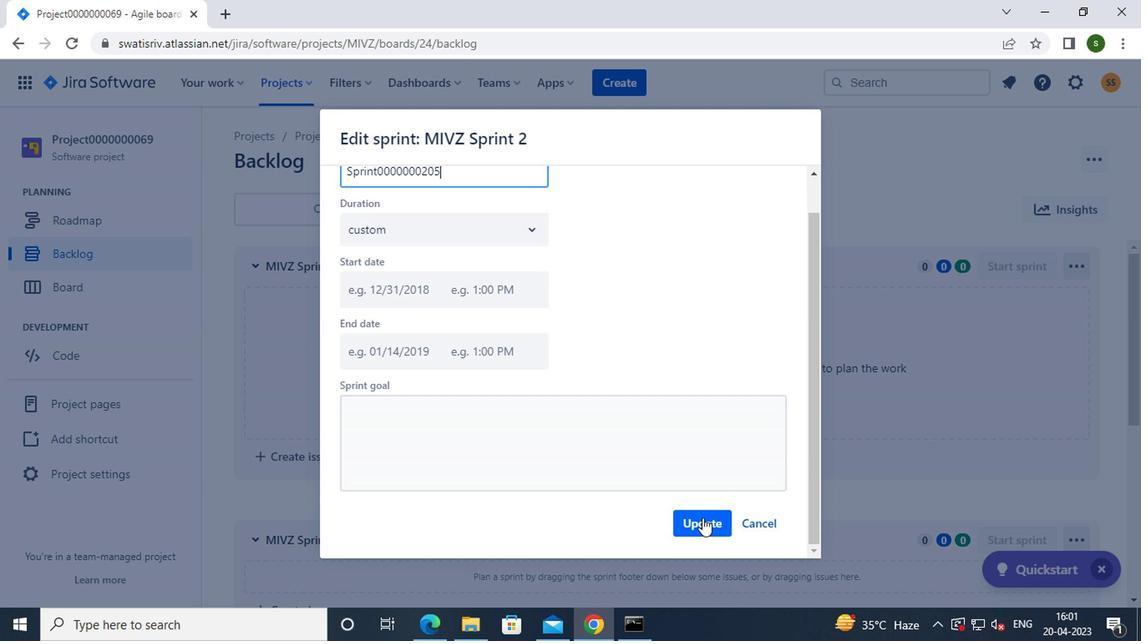 
Action: Mouse moved to (842, 400)
Screenshot: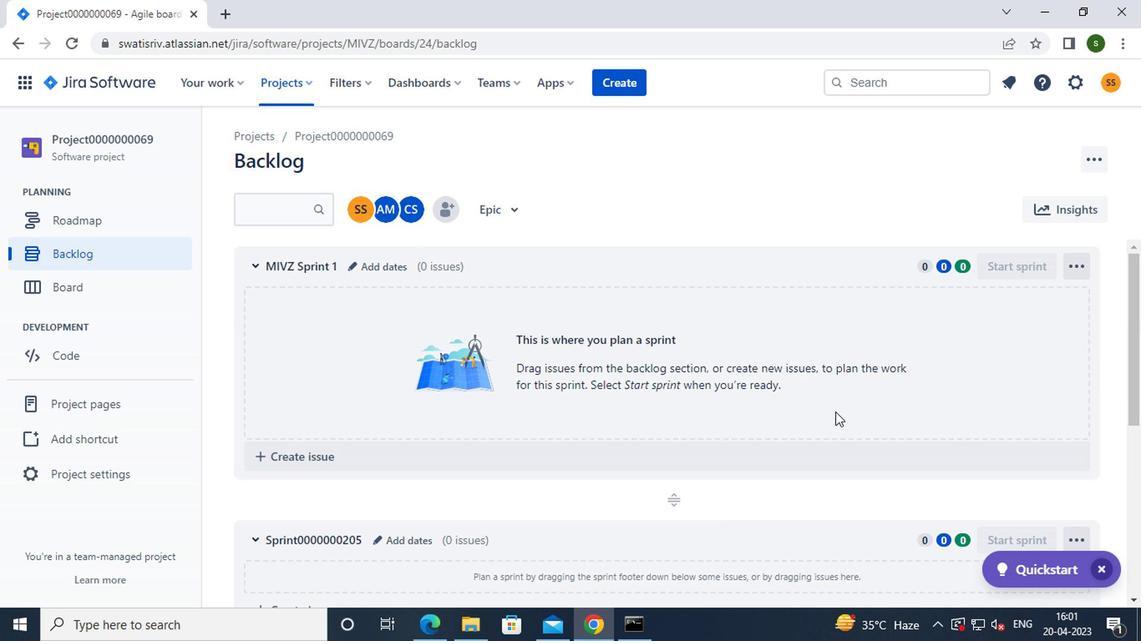 
Action: Mouse scrolled (842, 399) with delta (0, 0)
Screenshot: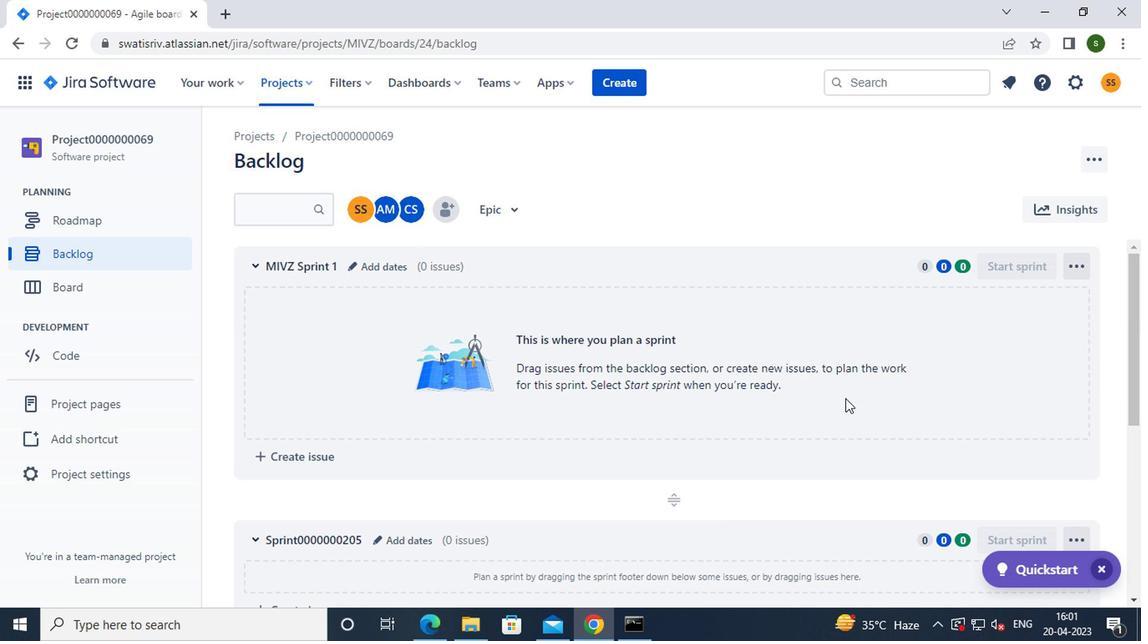 
Action: Mouse scrolled (842, 399) with delta (0, 0)
Screenshot: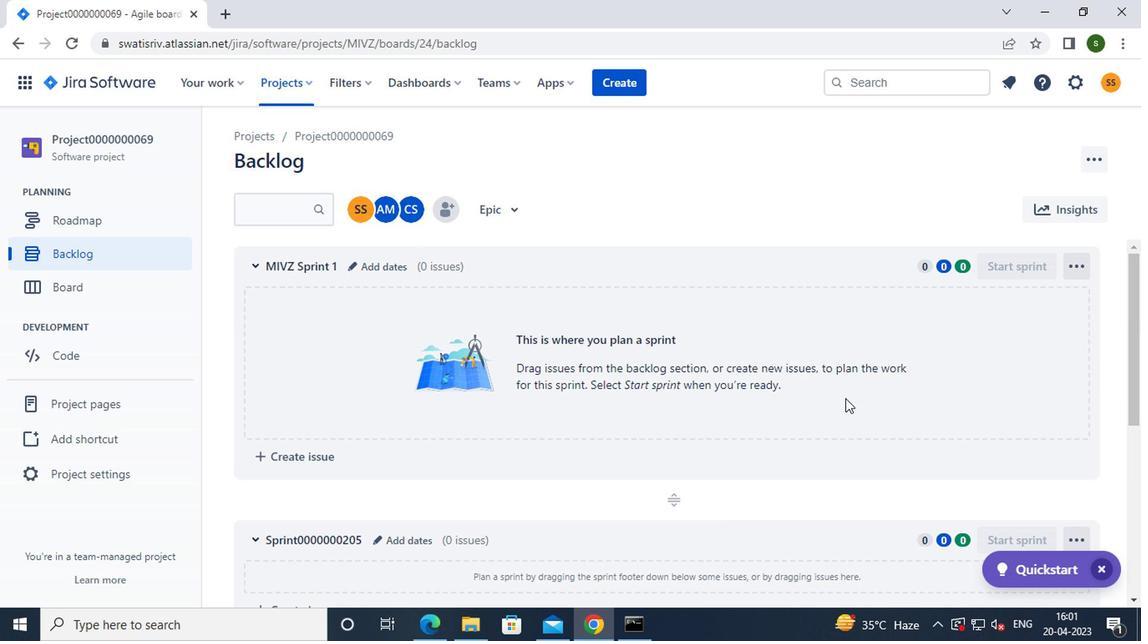 
Action: Mouse scrolled (842, 399) with delta (0, 0)
Screenshot: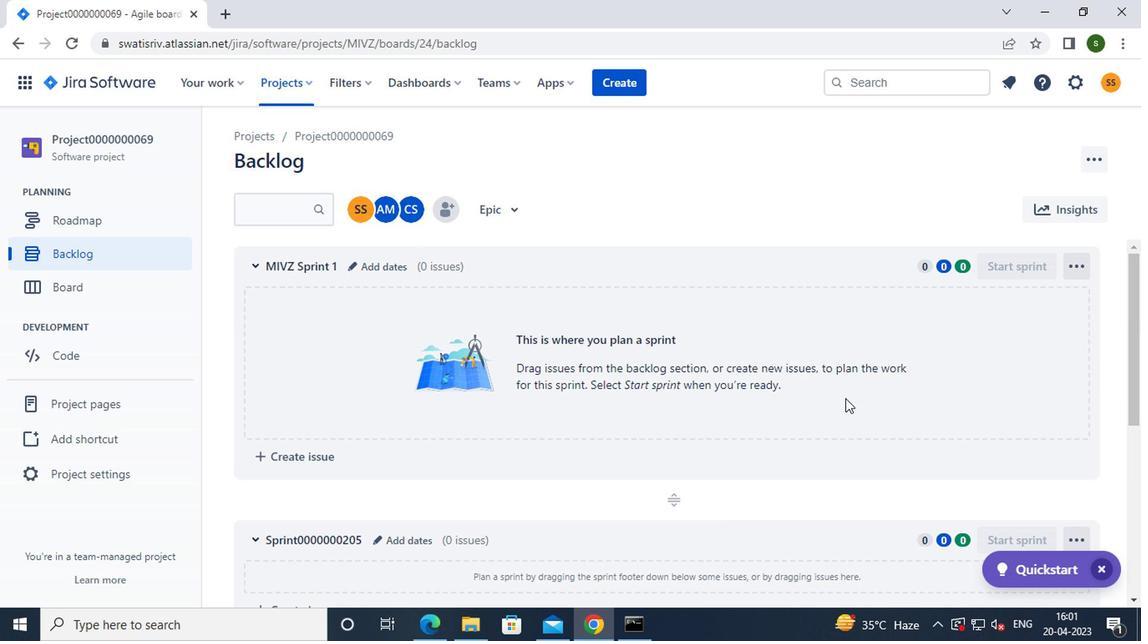 
Action: Mouse scrolled (842, 399) with delta (0, 0)
Screenshot: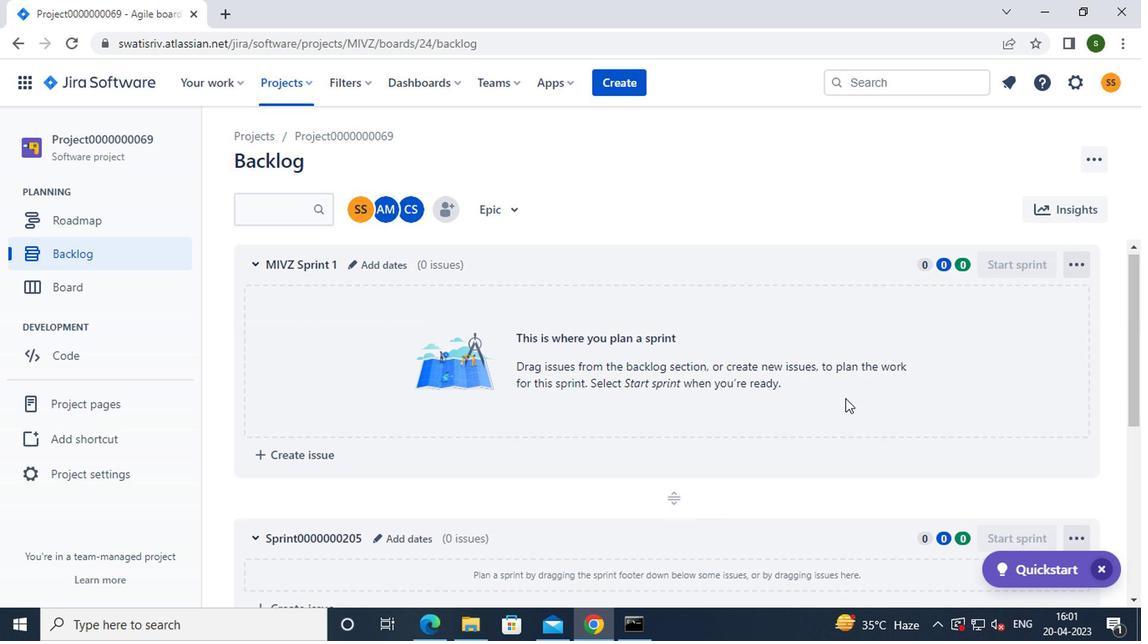 
Action: Mouse scrolled (842, 399) with delta (0, 0)
Screenshot: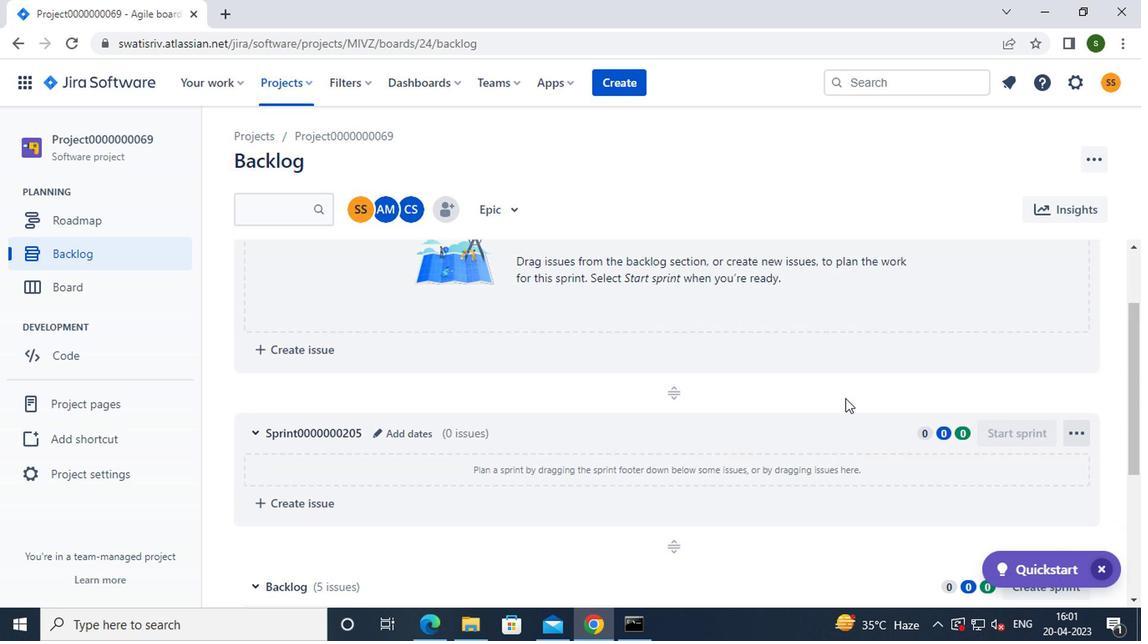 
Action: Mouse moved to (1025, 340)
Screenshot: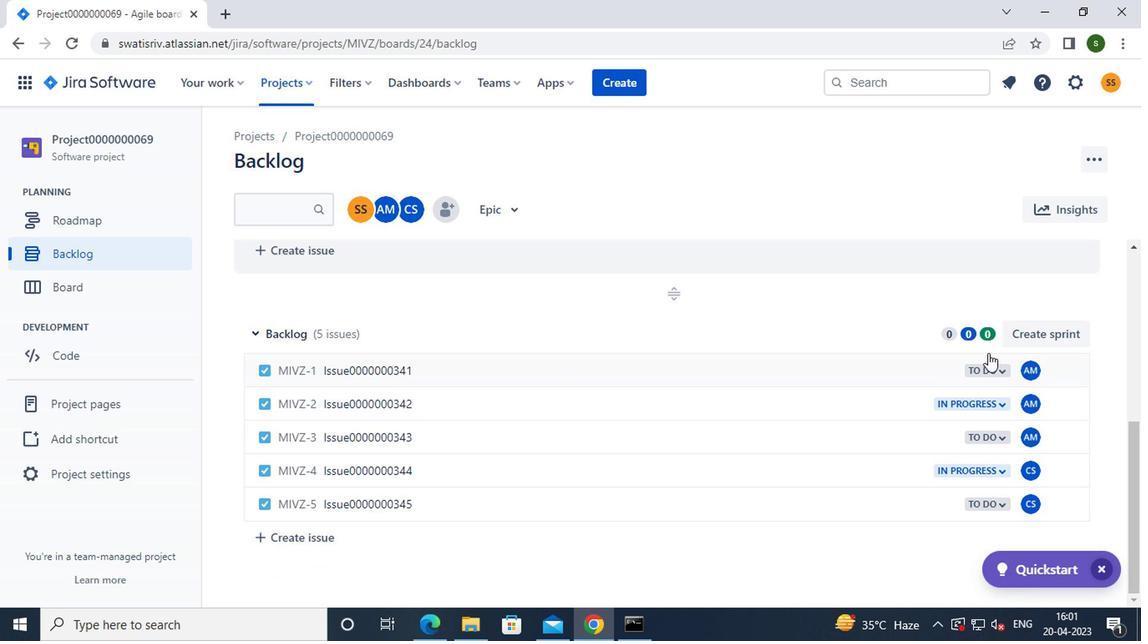 
Action: Mouse pressed left at (1025, 340)
Screenshot: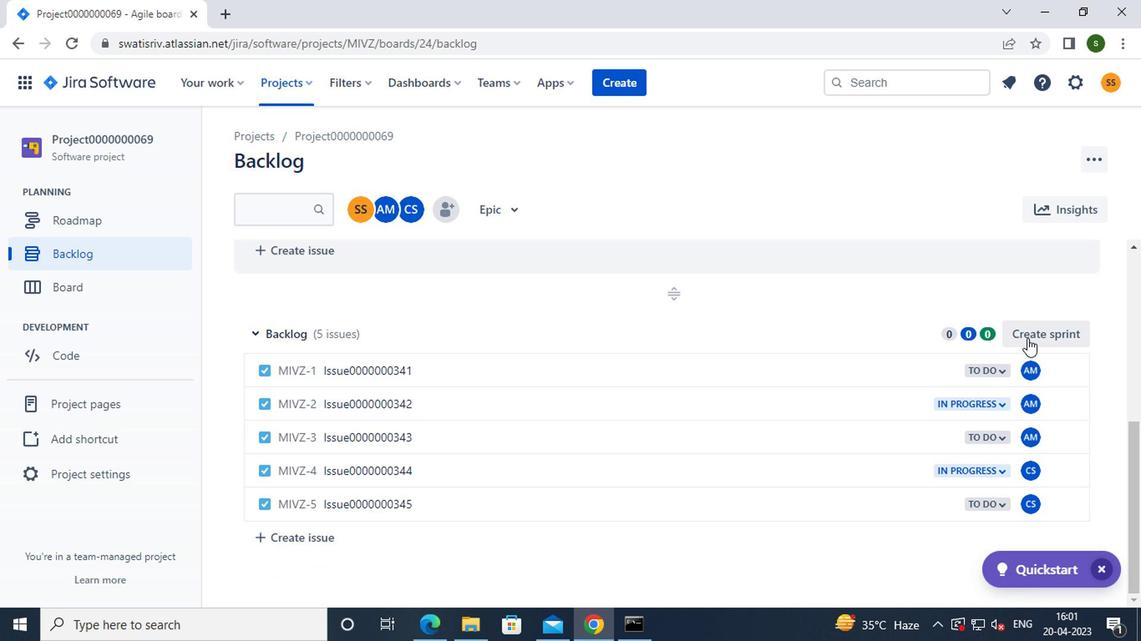 
Action: Mouse moved to (1073, 329)
Screenshot: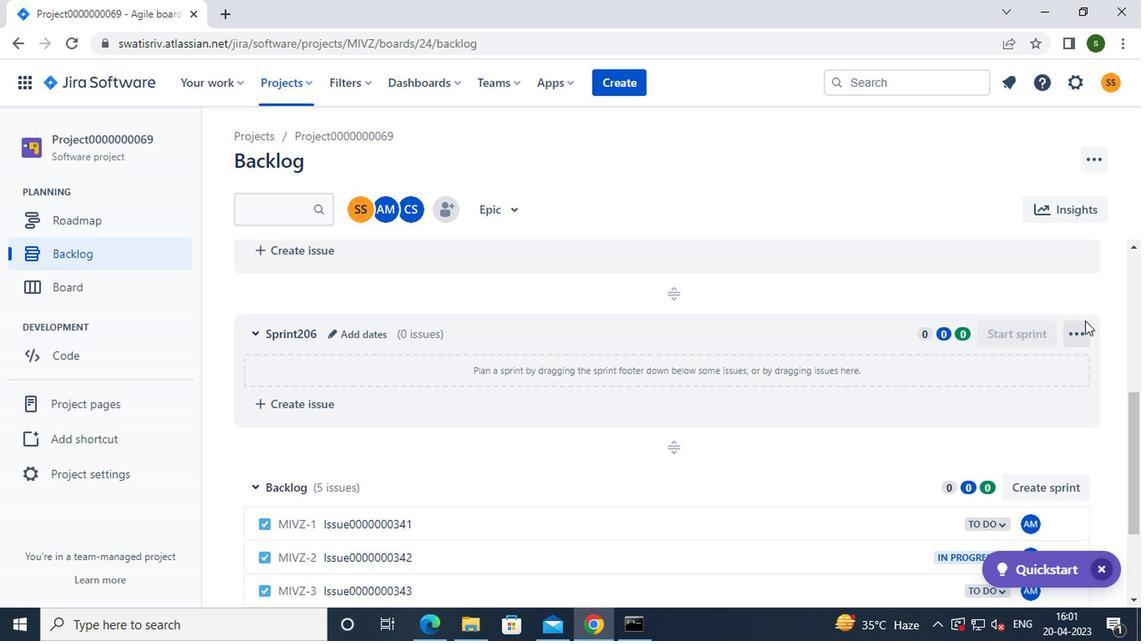
Action: Mouse pressed left at (1073, 329)
Screenshot: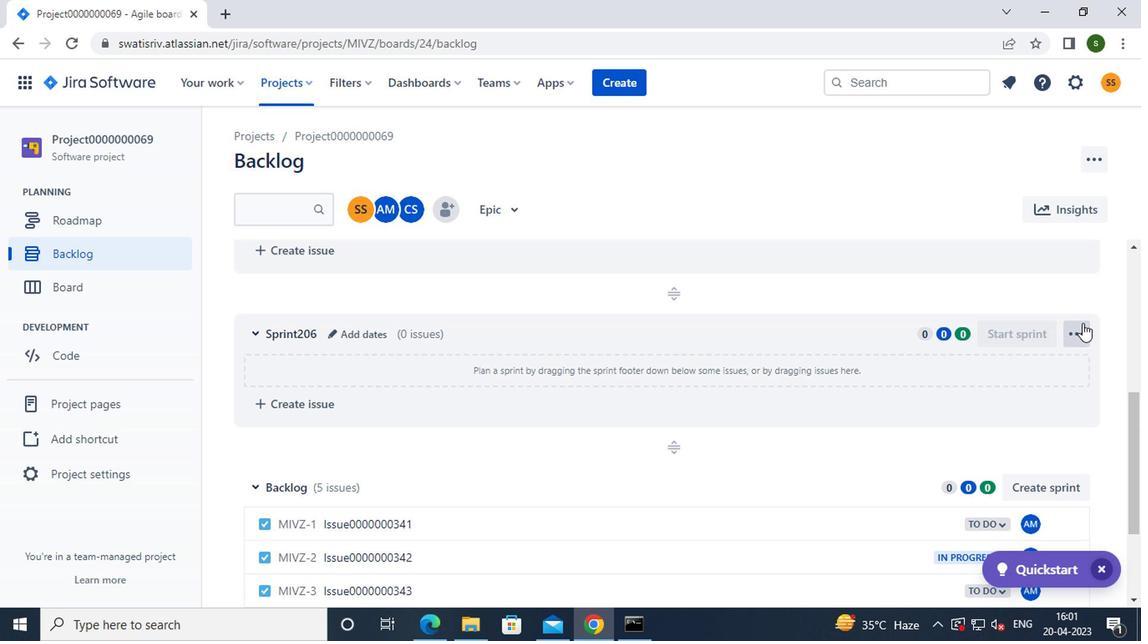 
Action: Mouse moved to (1044, 398)
Screenshot: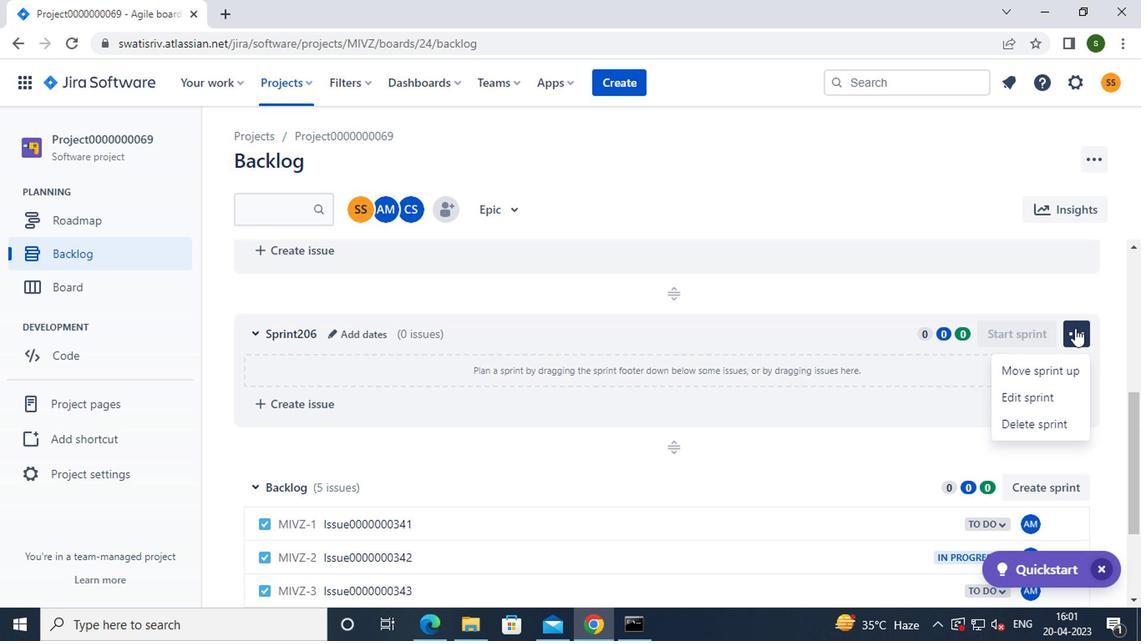 
Action: Mouse pressed left at (1044, 398)
Screenshot: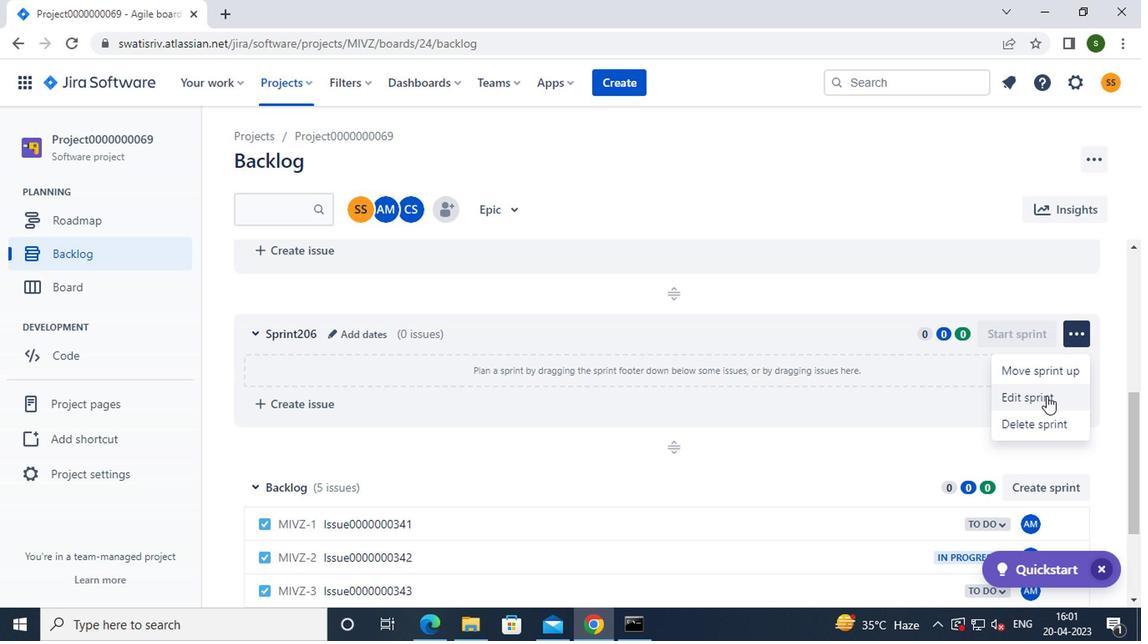 
Action: Mouse moved to (426, 215)
Screenshot: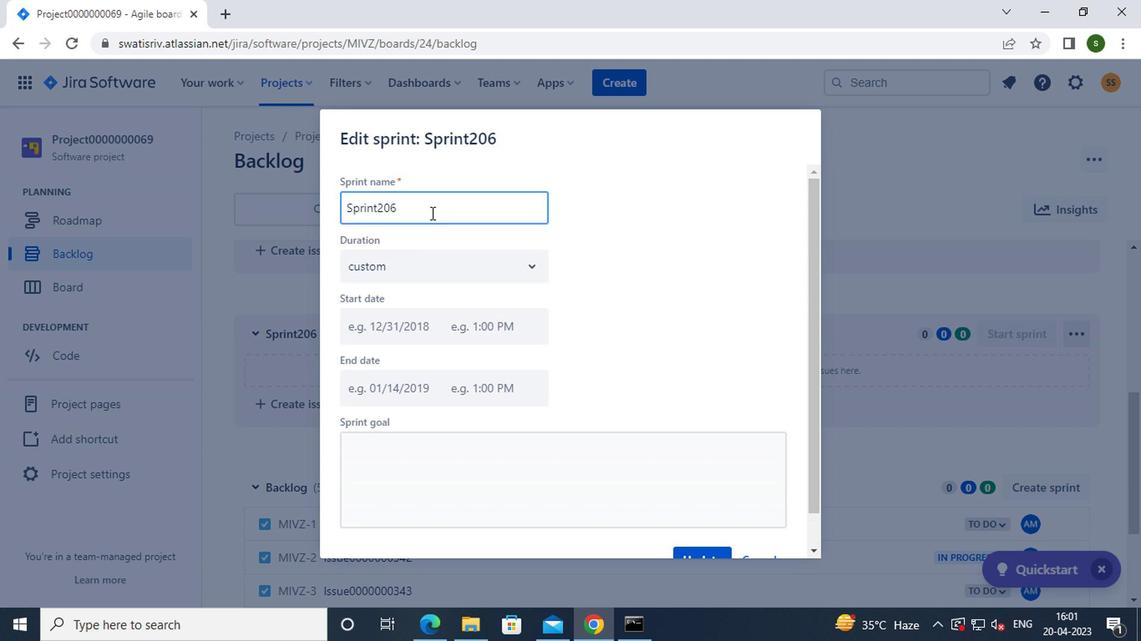 
Action: Key pressed <Key.backspace><Key.backspace><Key.backspace><Key.backspace><Key.backspace><Key.backspace><Key.backspace><Key.backspace><Key.backspace><Key.backspace><Key.backspace><Key.backspace><Key.backspace><Key.caps_lock>s<Key.caps_lock>pt<Key.backspace>rint0000000206
Screenshot: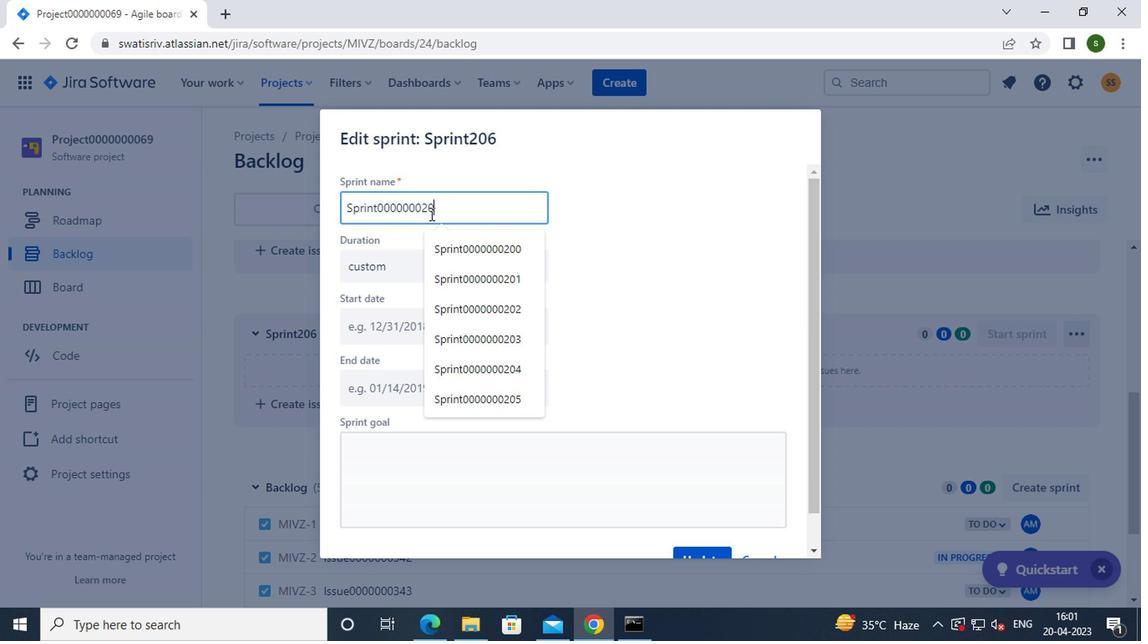
Action: Mouse moved to (683, 475)
Screenshot: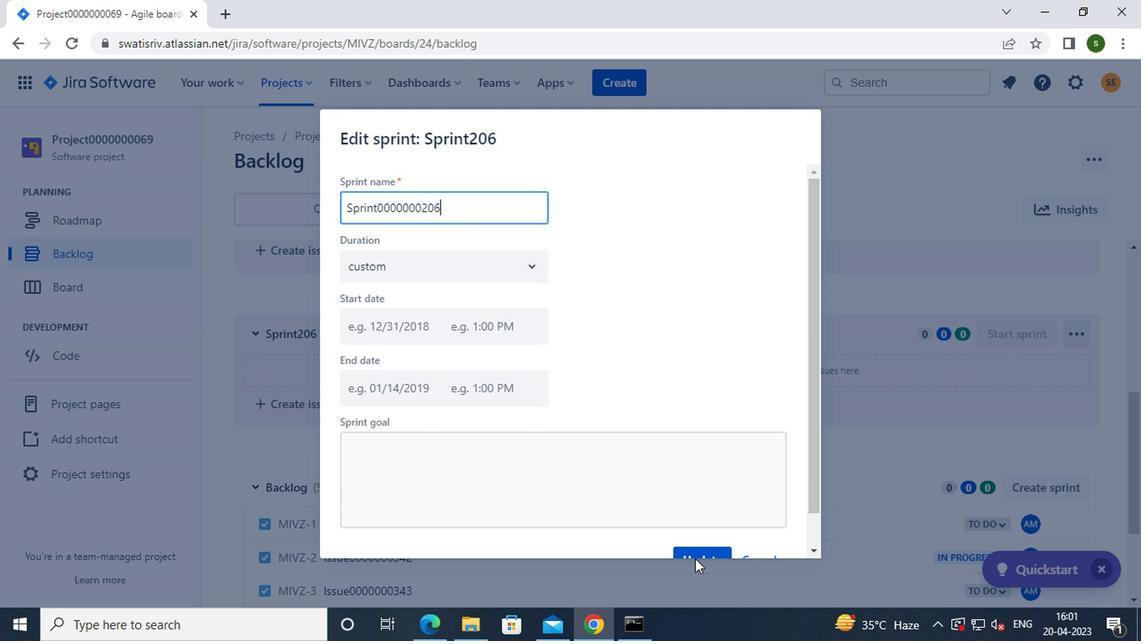 
Action: Mouse scrolled (683, 474) with delta (0, -1)
Screenshot: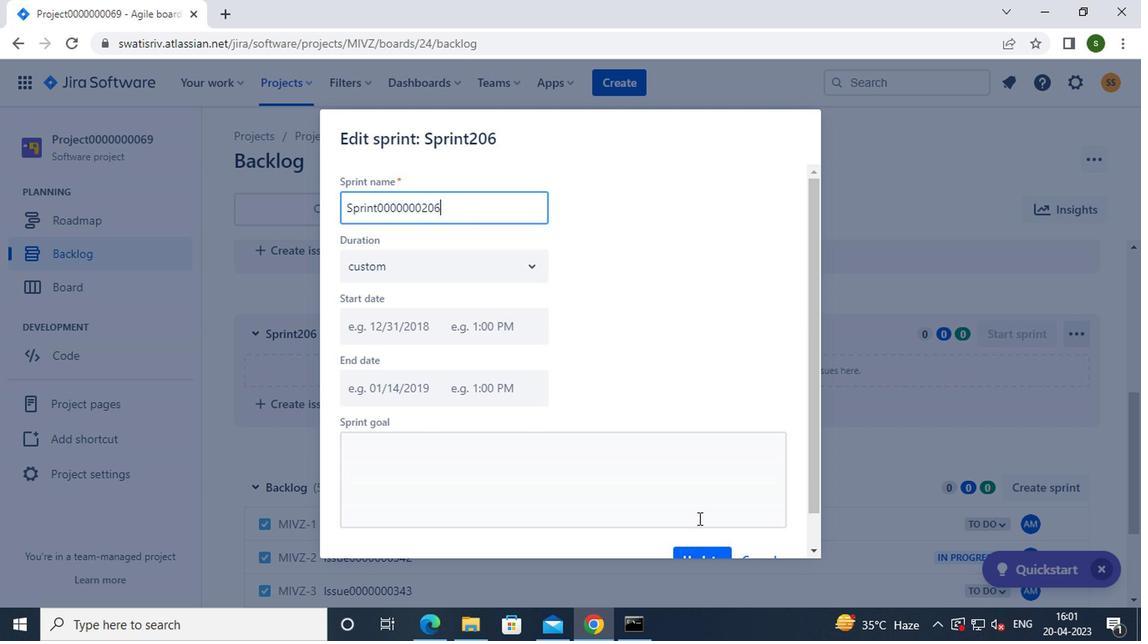 
Action: Mouse moved to (706, 523)
Screenshot: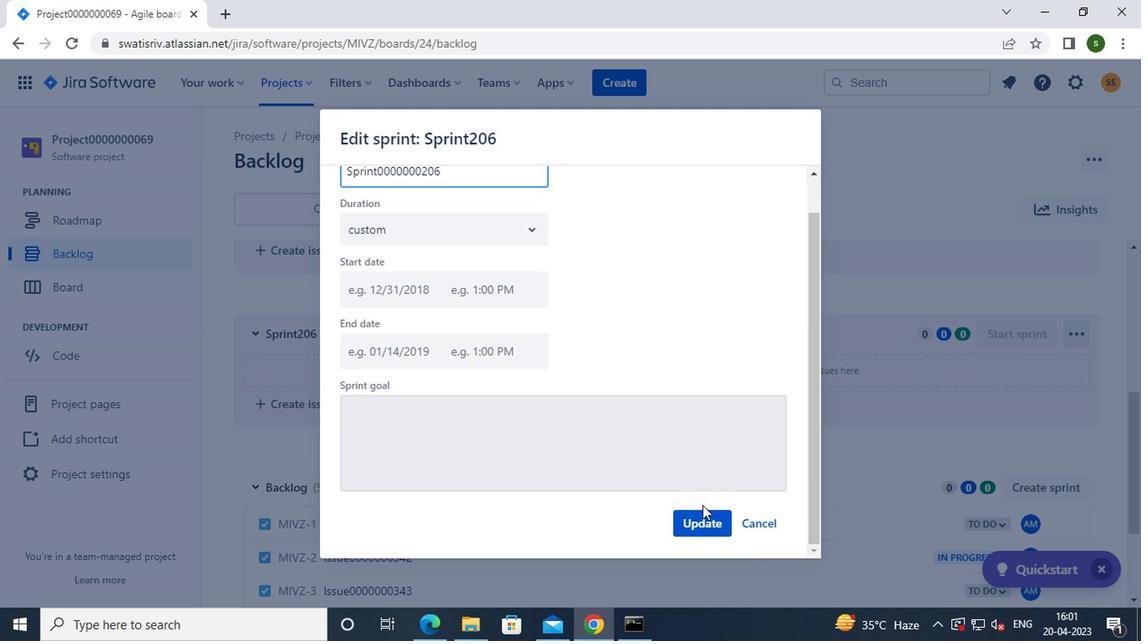 
Action: Mouse pressed left at (706, 523)
Screenshot: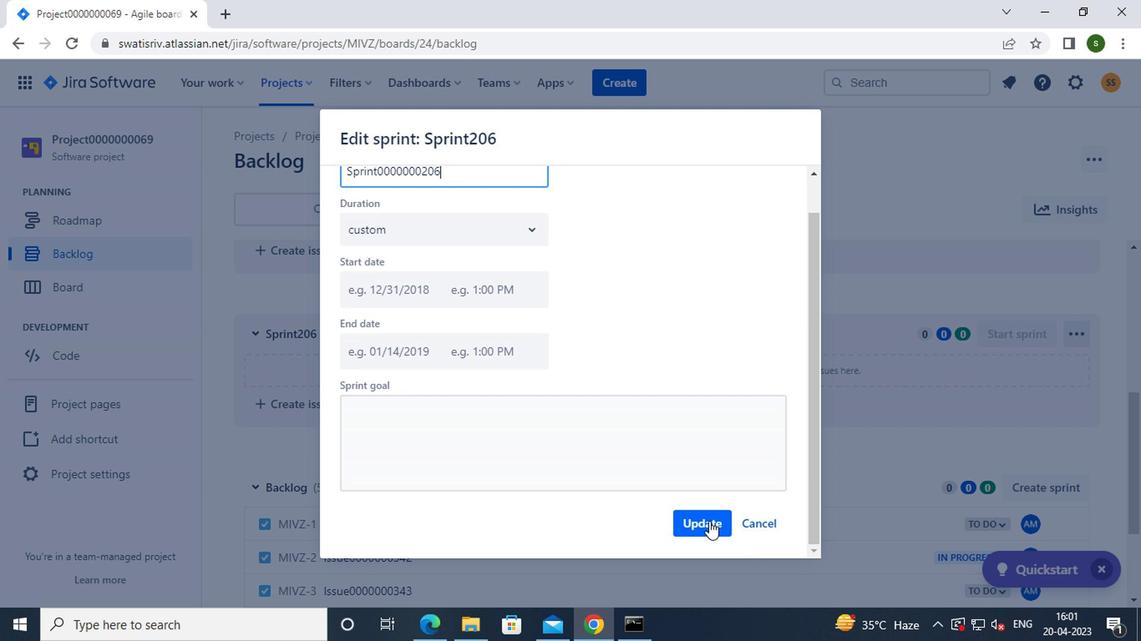 
Action: Mouse moved to (1057, 492)
Screenshot: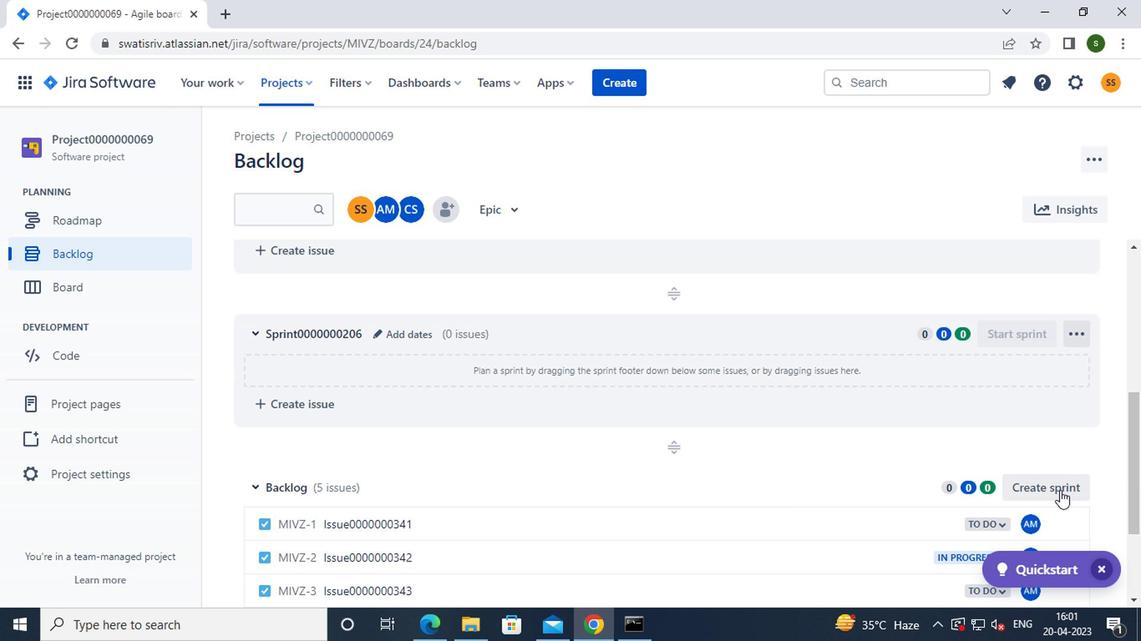 
Action: Mouse pressed left at (1057, 492)
Screenshot: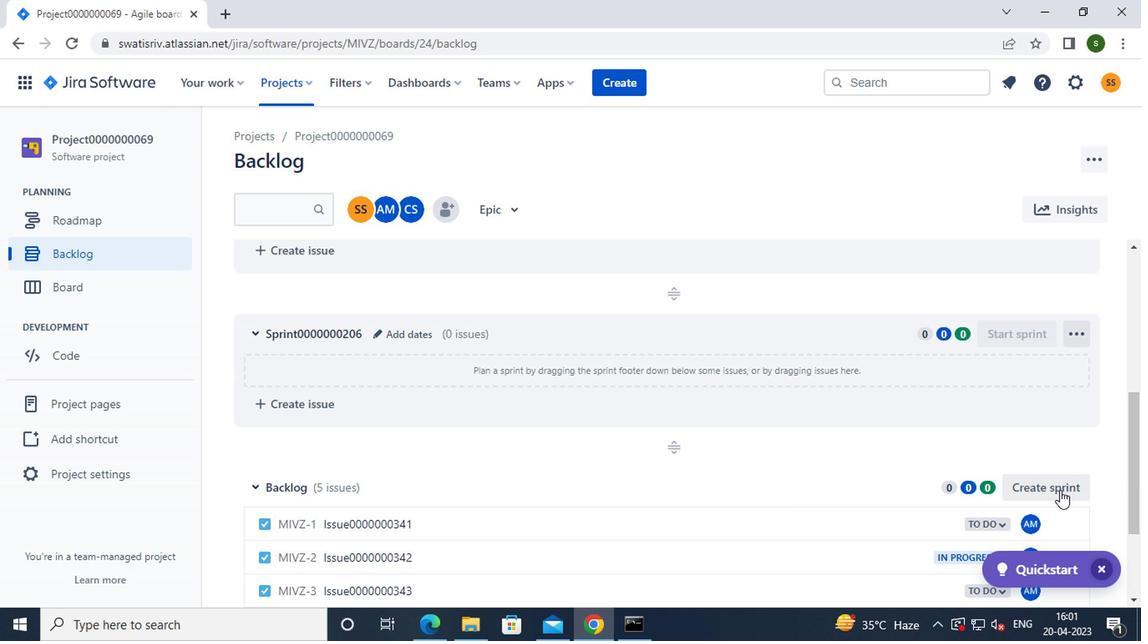 
Action: Mouse moved to (1071, 490)
Screenshot: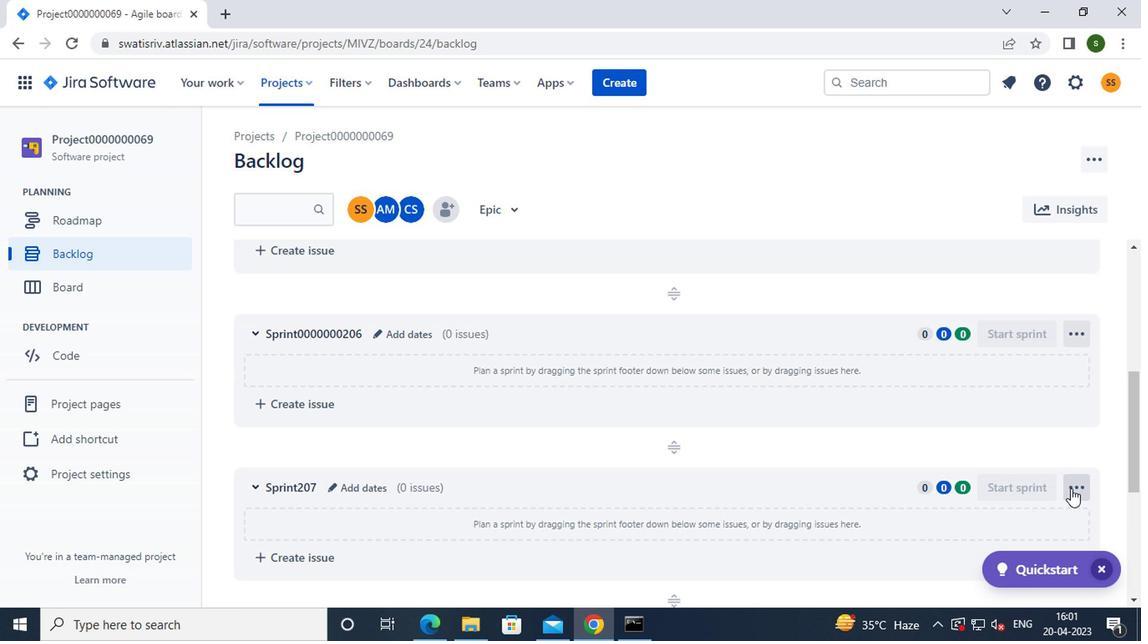 
Action: Mouse pressed left at (1071, 490)
Screenshot: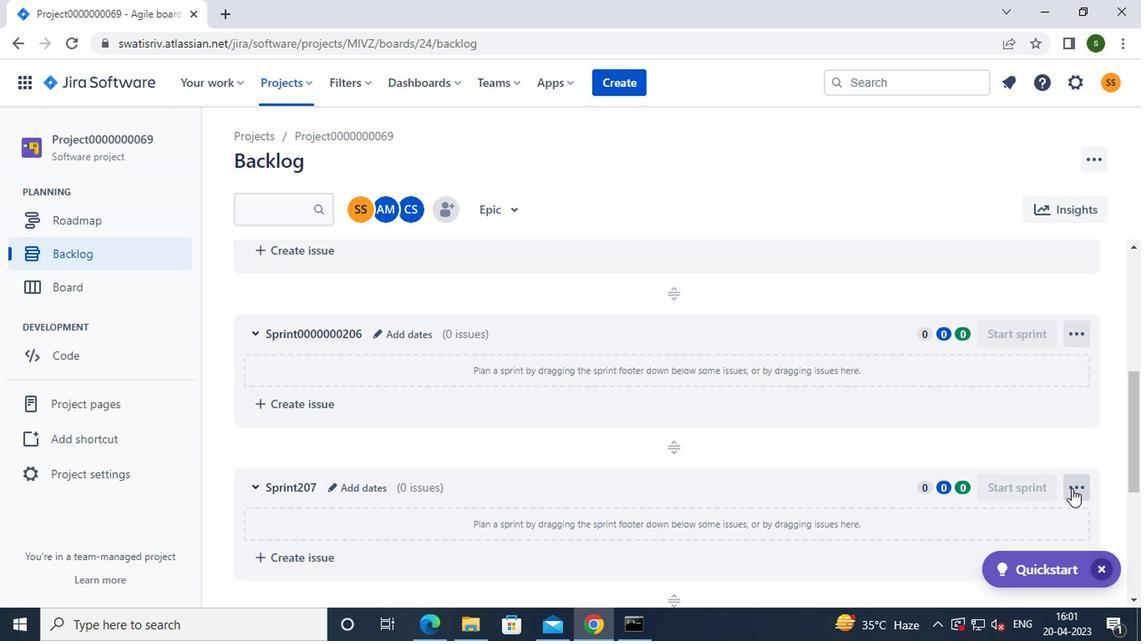 
Action: Mouse moved to (1037, 551)
Screenshot: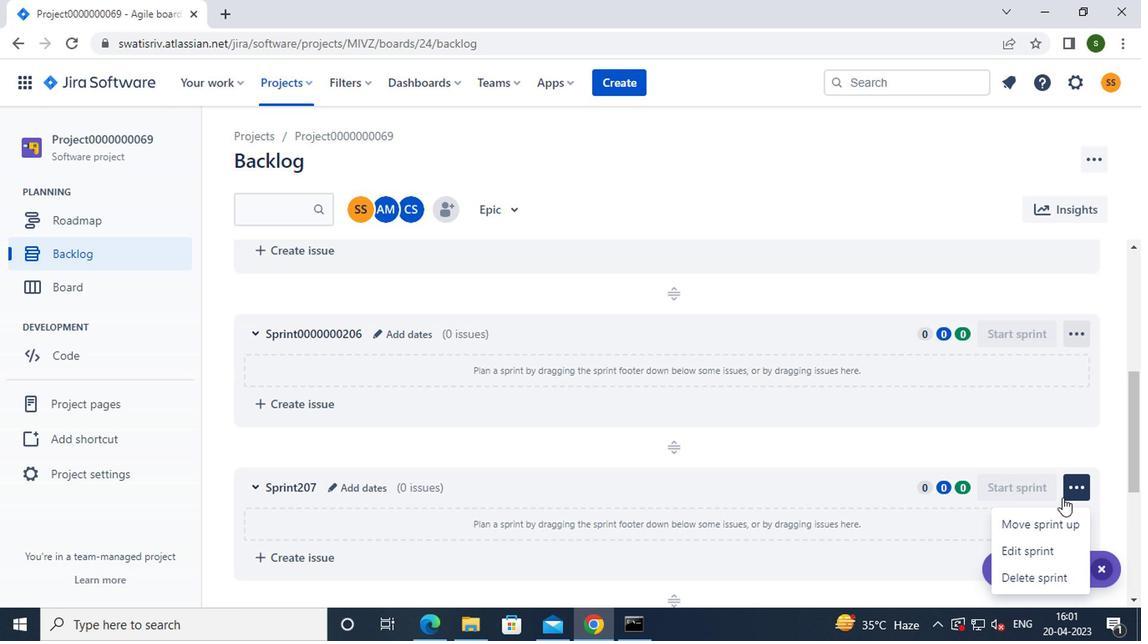 
Action: Mouse pressed left at (1037, 551)
Screenshot: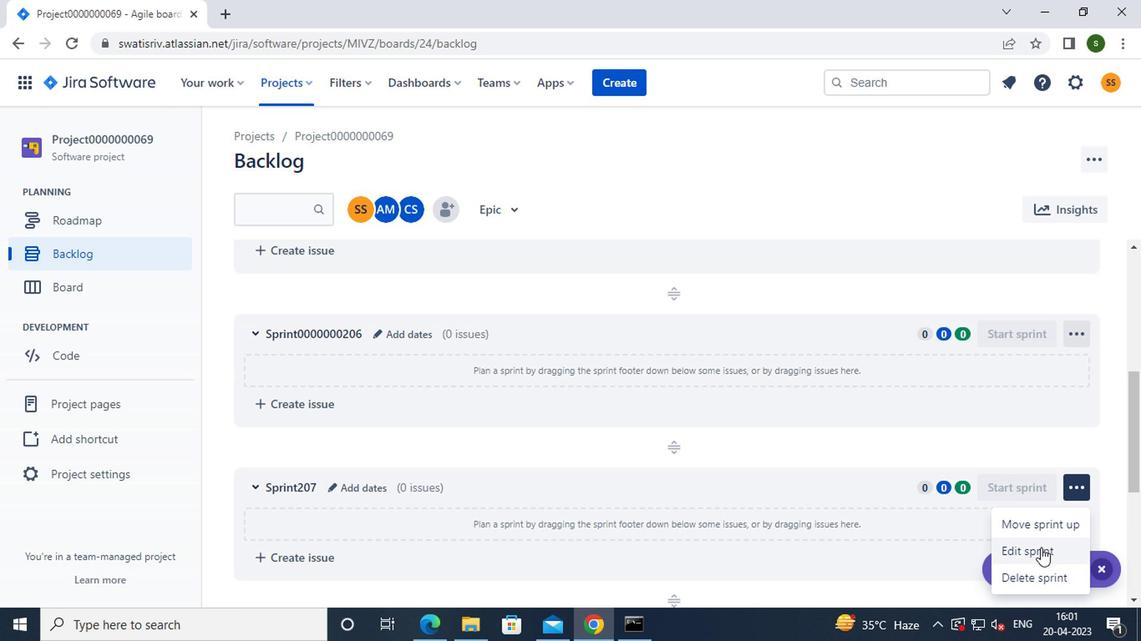 
Action: Mouse moved to (436, 207)
Screenshot: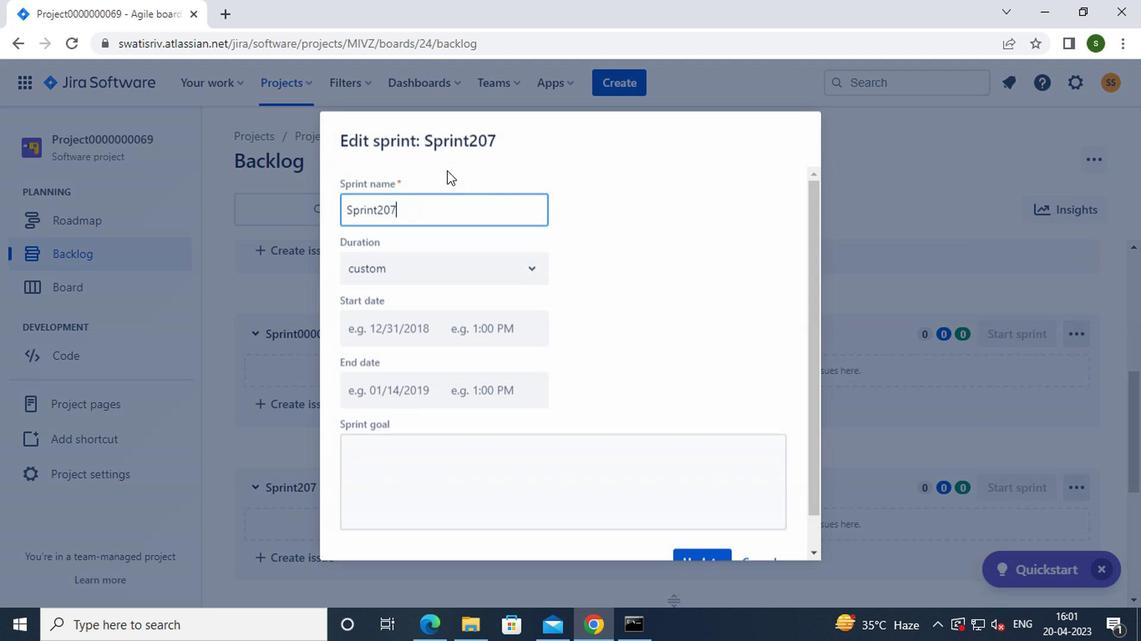 
Action: Key pressed <Key.backspace><Key.backspace><Key.backspace><Key.backspace><Key.backspace><Key.backspace><Key.backspace><Key.backspace><Key.backspace><Key.backspace><Key.backspace><Key.backspace><Key.backspace><Key.backspace><Key.caps_lock>s<Key.caps_lock>print0000000207
Screenshot: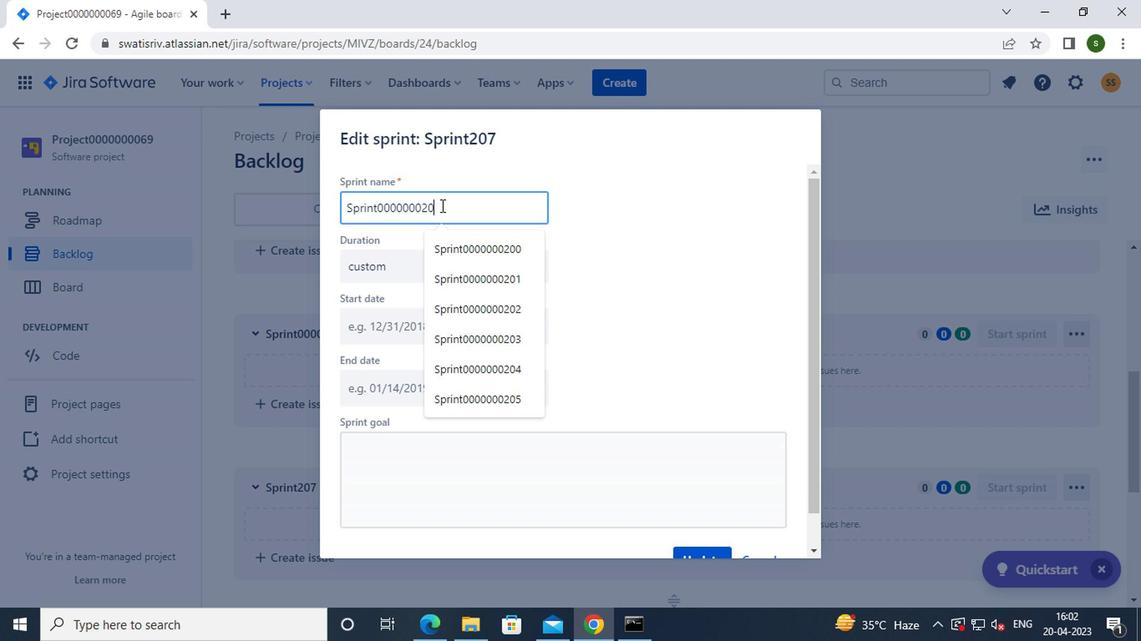 
Action: Mouse moved to (612, 385)
Screenshot: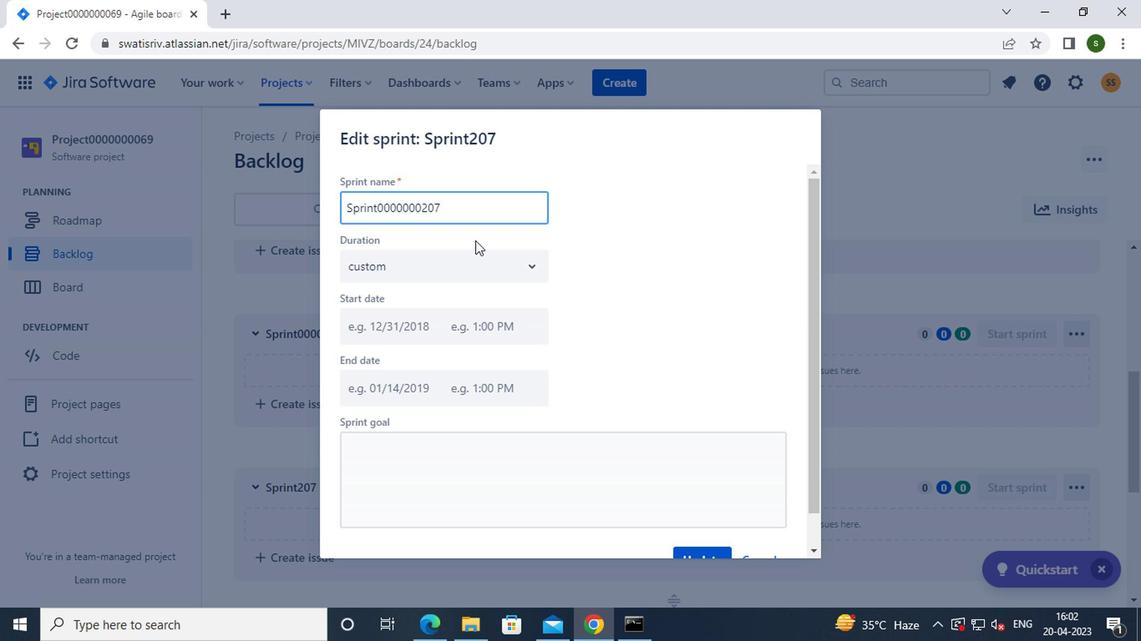 
Action: Mouse scrolled (612, 383) with delta (0, -1)
Screenshot: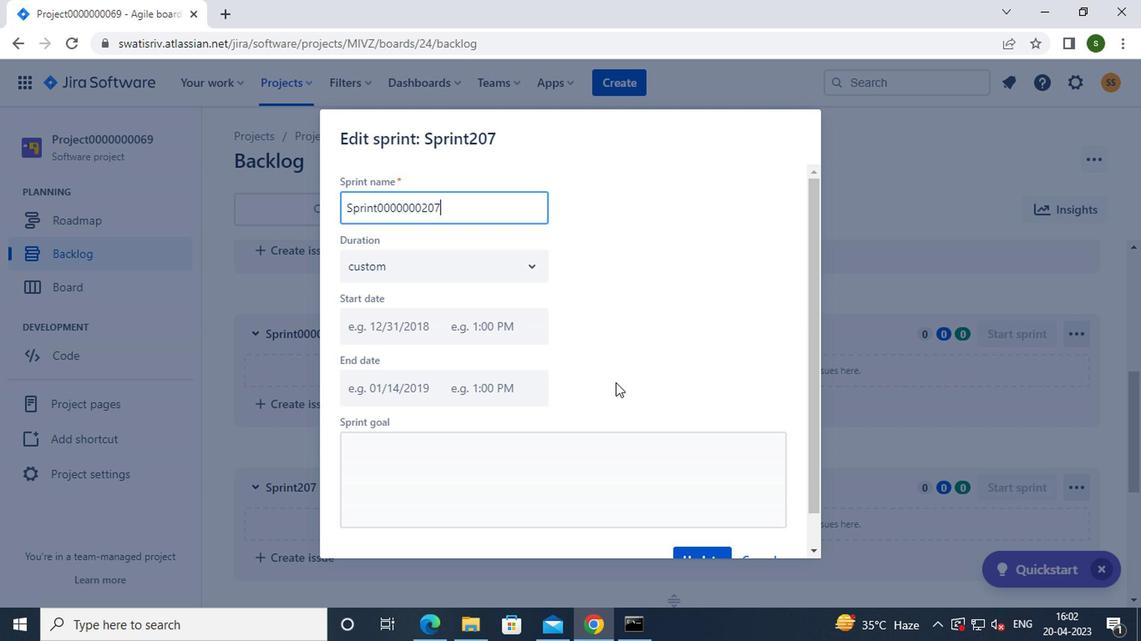 
Action: Mouse scrolled (612, 383) with delta (0, -1)
Screenshot: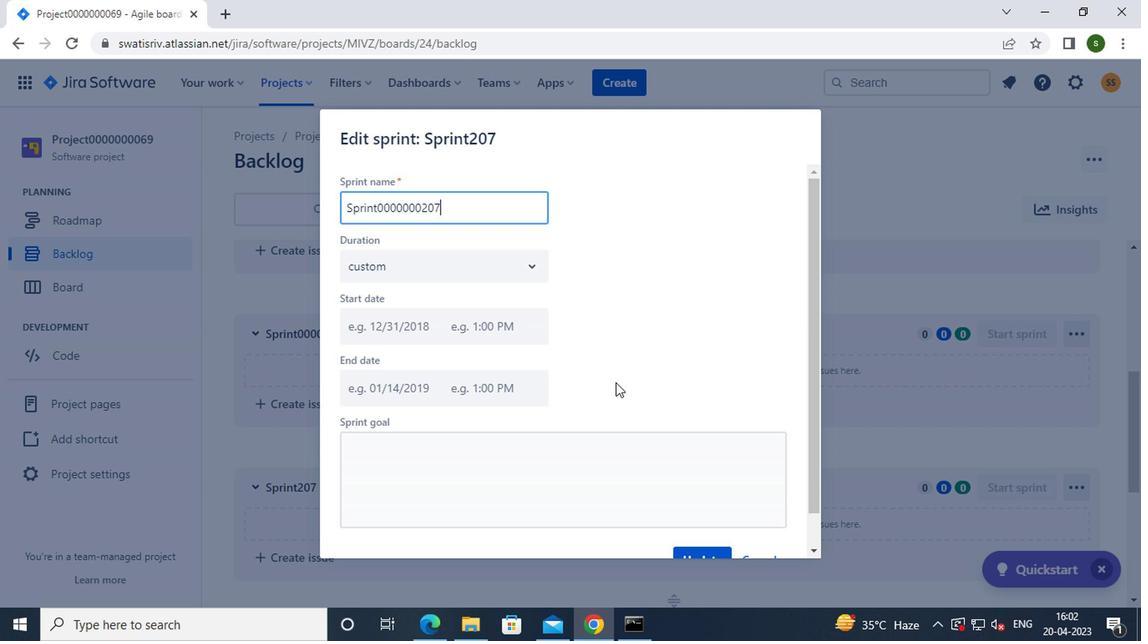 
Action: Mouse moved to (696, 516)
Screenshot: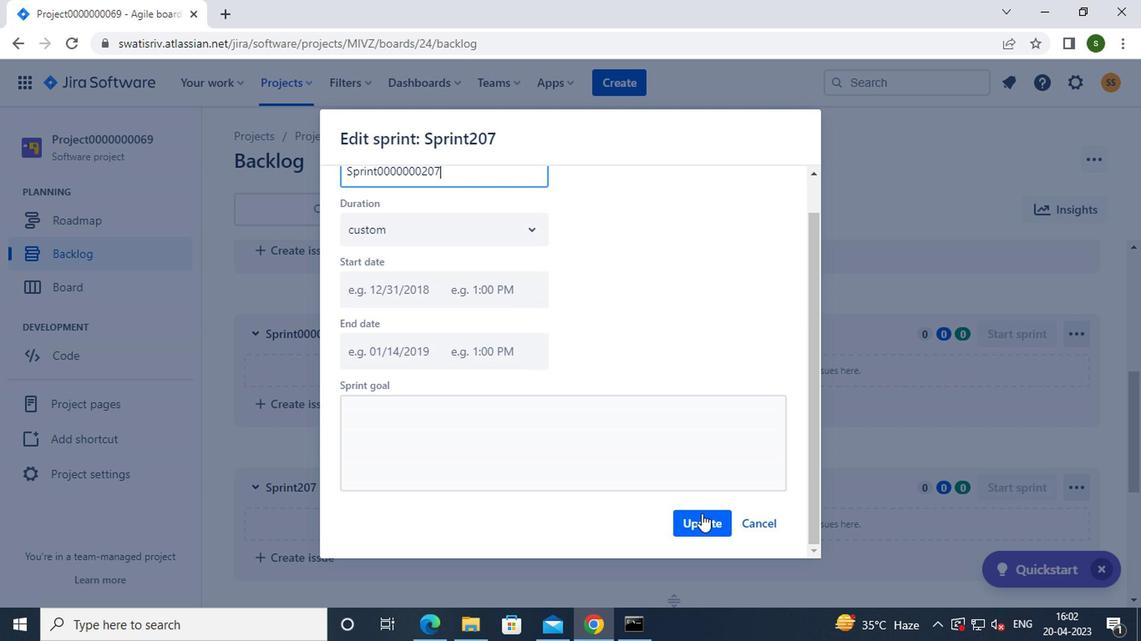 
Action: Mouse pressed left at (696, 516)
Screenshot: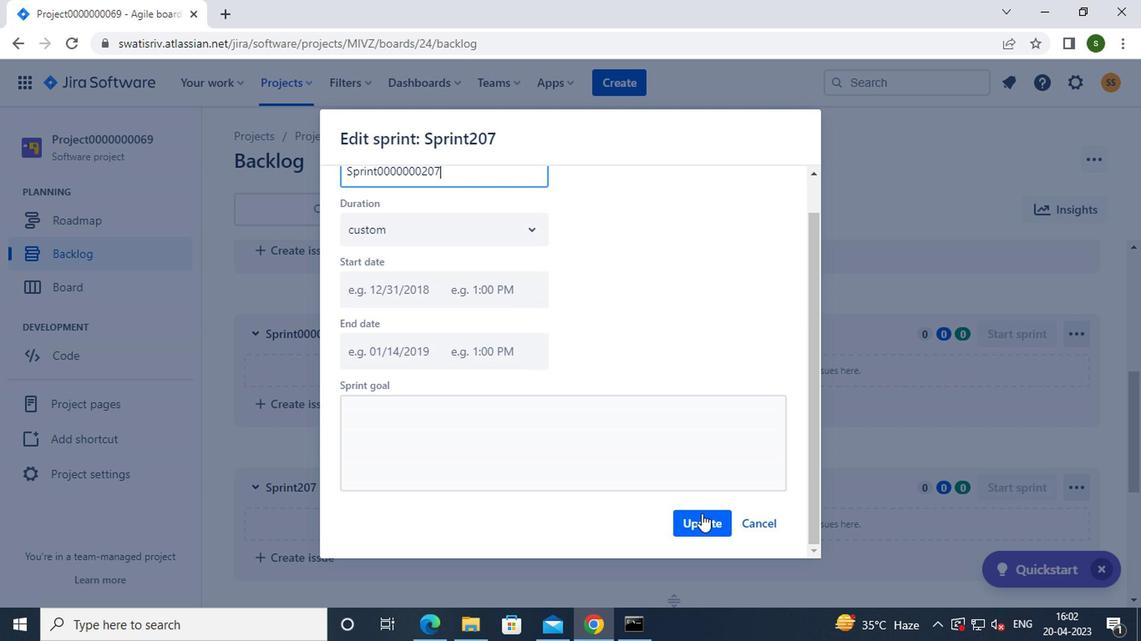 
Action: Mouse moved to (716, 199)
Screenshot: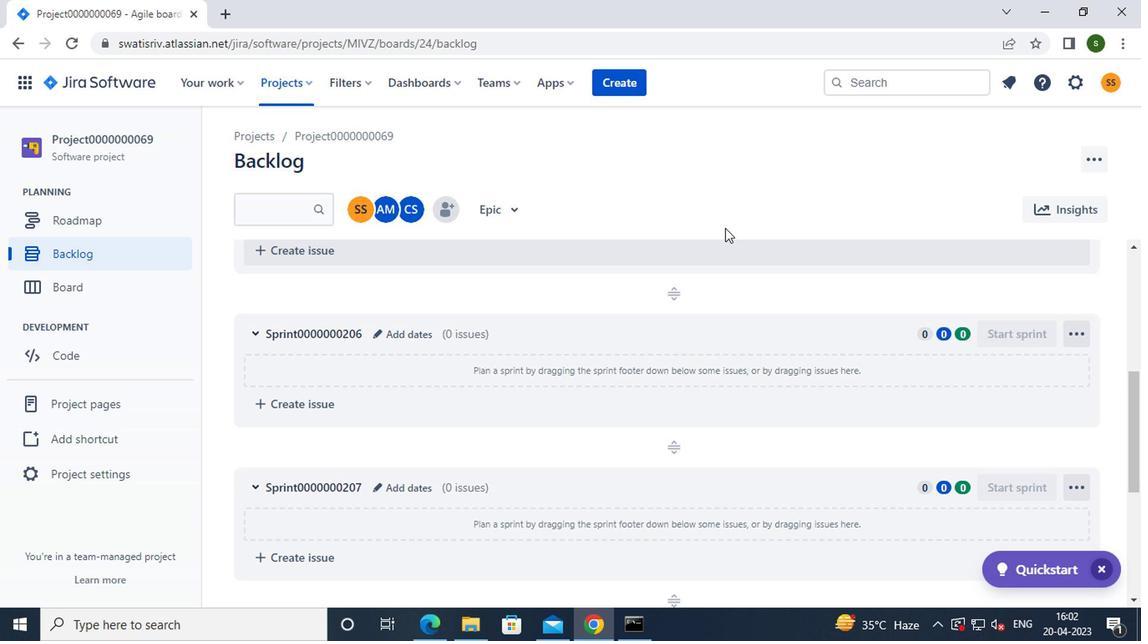 
Action: Key pressed <Key.f8>
Screenshot: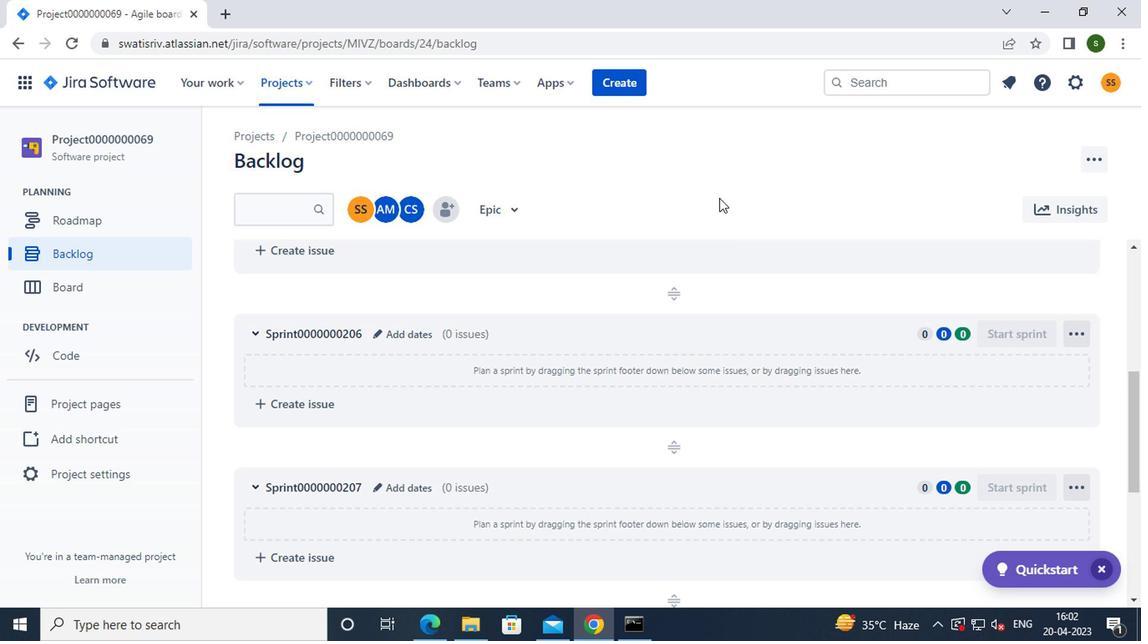 
